 Task: Set priority levels for tasks related to data quality improvement efforts.
Action: Mouse moved to (68, 244)
Screenshot: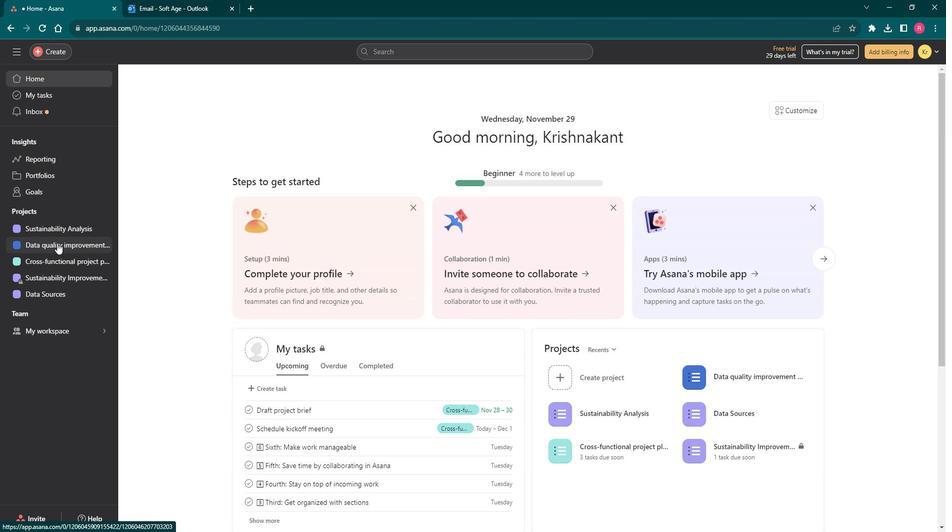 
Action: Mouse pressed left at (68, 244)
Screenshot: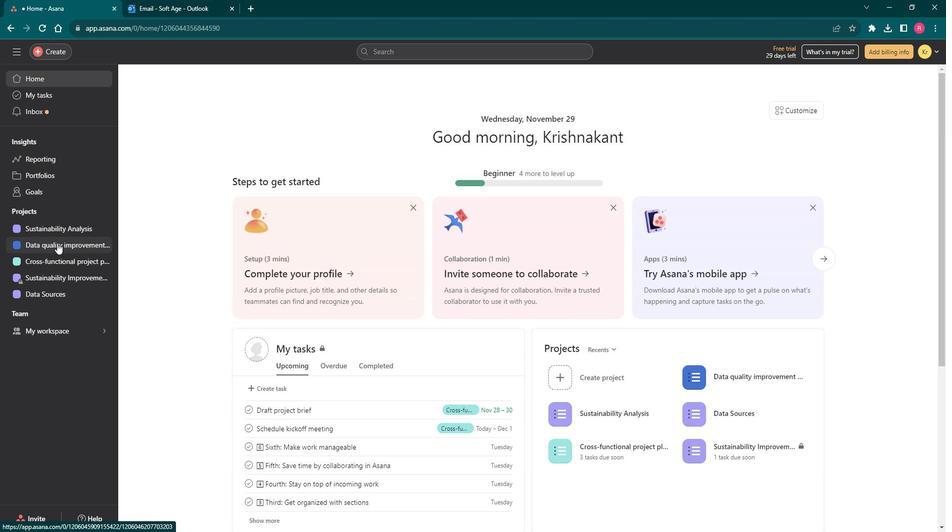 
Action: Mouse moved to (908, 94)
Screenshot: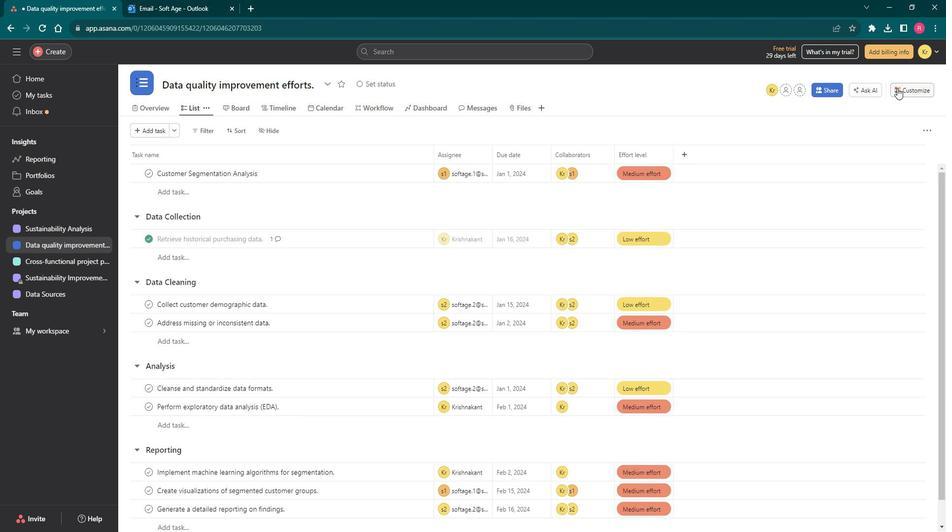 
Action: Mouse pressed left at (908, 94)
Screenshot: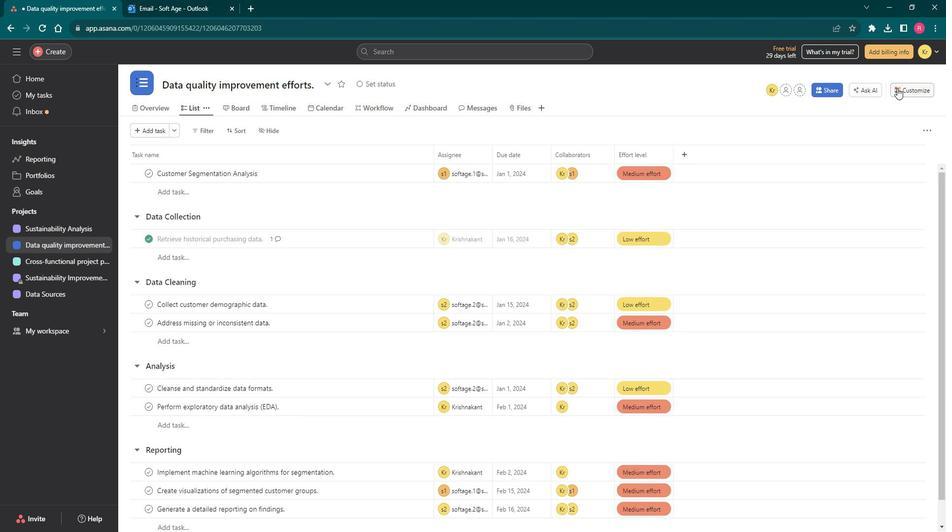 
Action: Mouse moved to (841, 241)
Screenshot: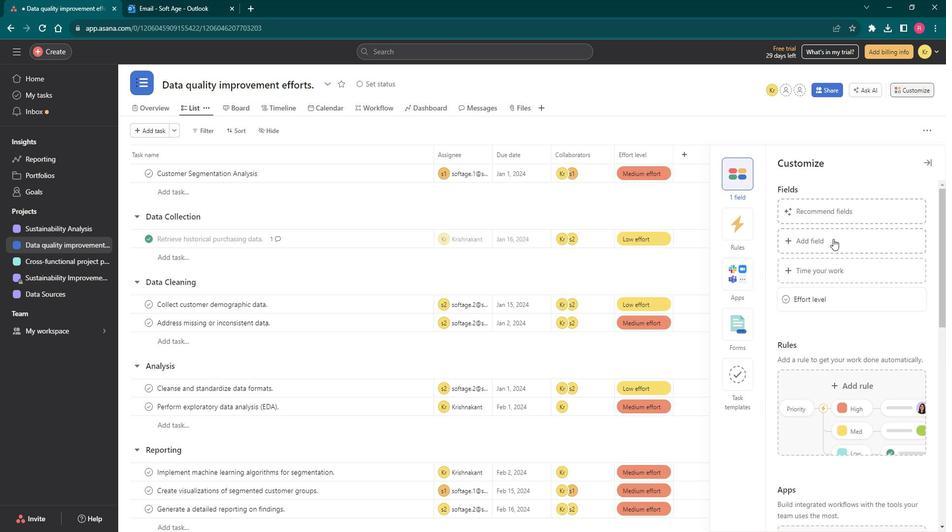 
Action: Mouse pressed left at (841, 241)
Screenshot: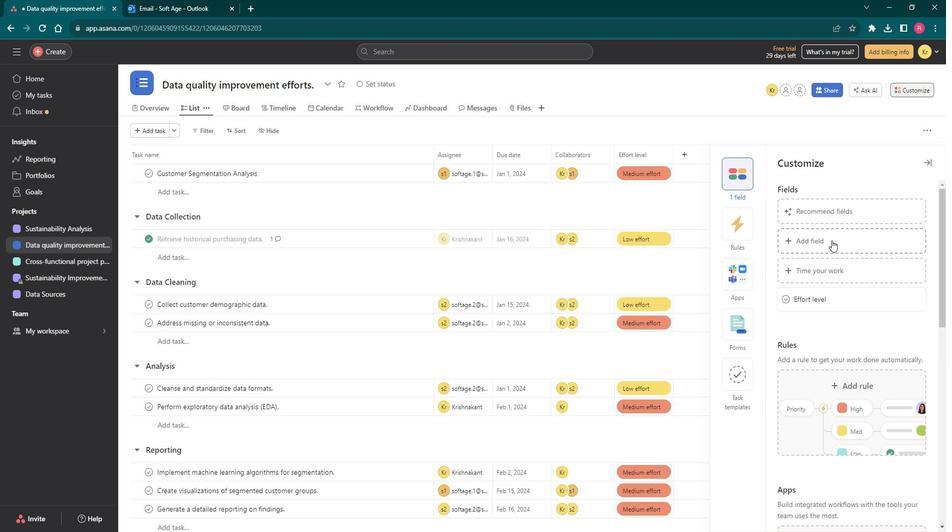 
Action: Mouse moved to (446, 133)
Screenshot: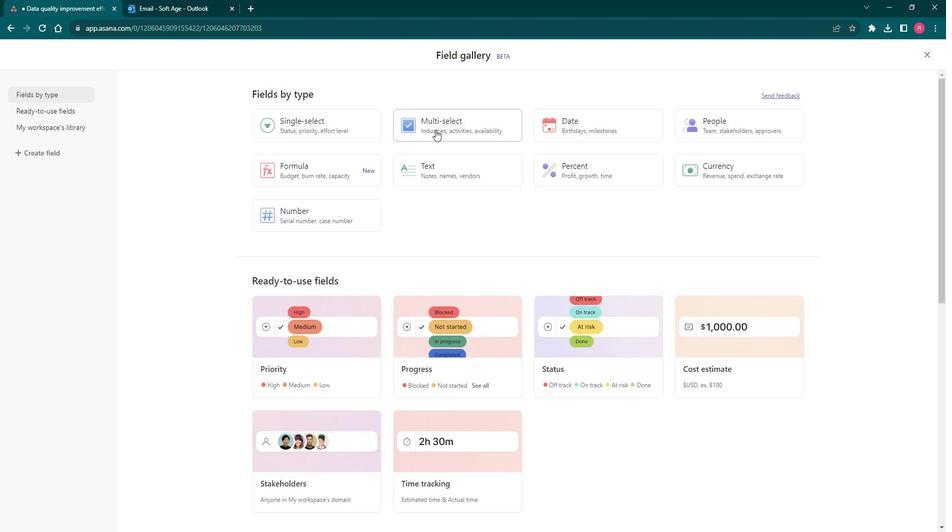 
Action: Mouse pressed left at (446, 133)
Screenshot: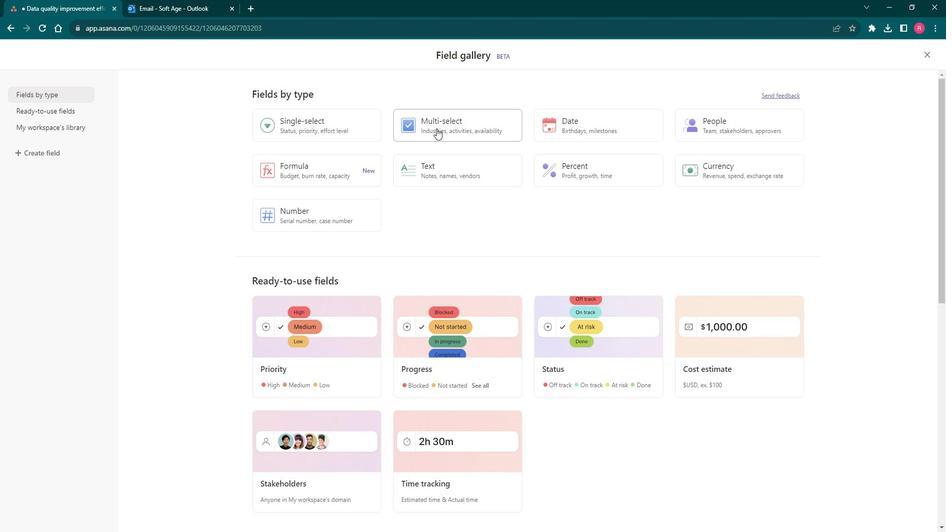 
Action: Key pressed <Key.shift><Key.shift><Key.shift><Key.shift><Key.shift><Key.shift><Key.shift><Key.shift><Key.shift><Key.shift><Key.shift><Key.shift><Key.shift><Key.shift><Key.shift><Key.shift><Key.shift><Key.shift><Key.shift><Key.shift><Key.shift><Key.shift><Key.shift><Key.shift><Key.shift><Key.shift><Key.shift><Key.shift><Key.shift><Key.shift><Key.shift><Key.shift><Key.shift><Key.shift><Key.shift><Key.shift><Key.shift><Key.shift><Key.shift><Key.shift><Key.shift>P
Screenshot: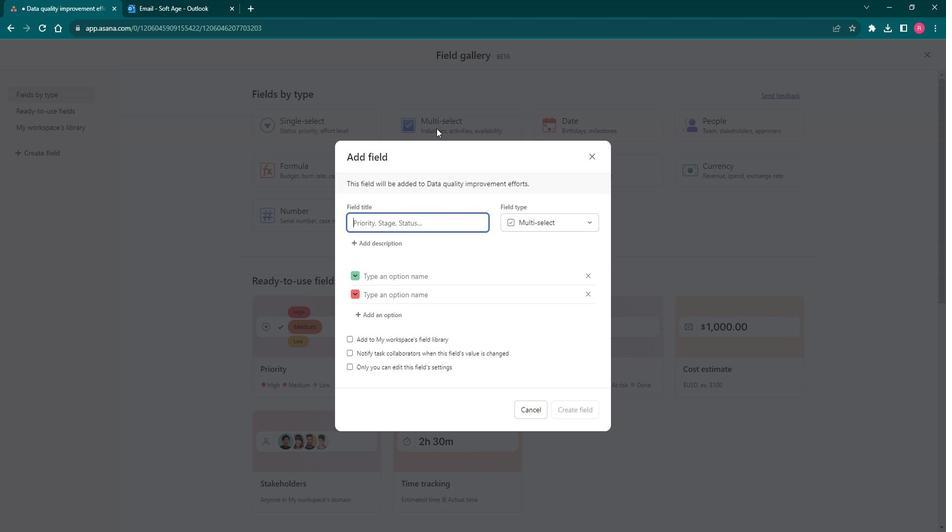 
Action: Mouse moved to (602, 148)
Screenshot: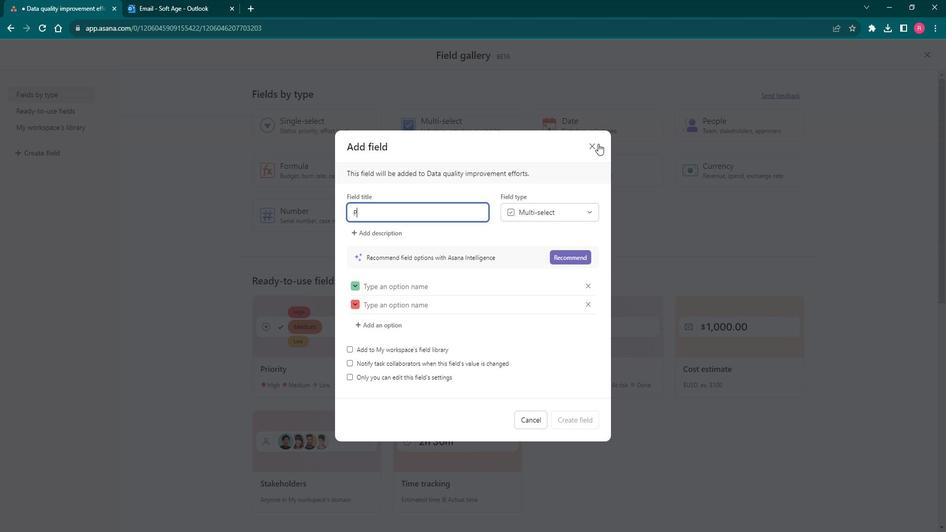 
Action: Mouse pressed left at (602, 148)
Screenshot: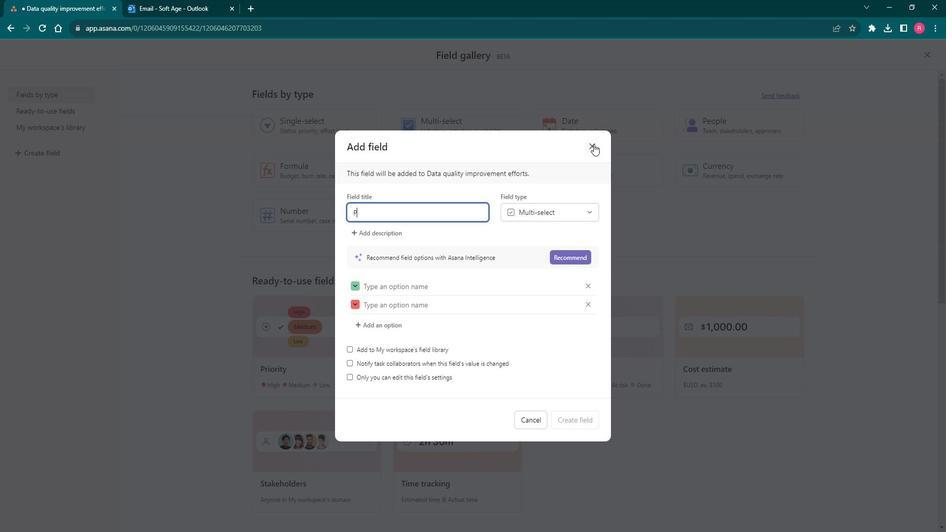 
Action: Mouse moved to (565, 327)
Screenshot: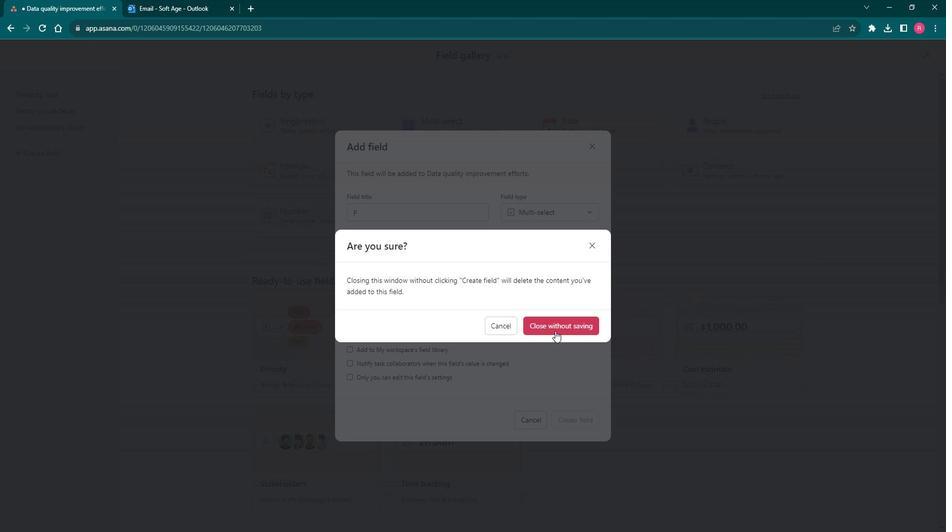 
Action: Mouse pressed left at (565, 327)
Screenshot: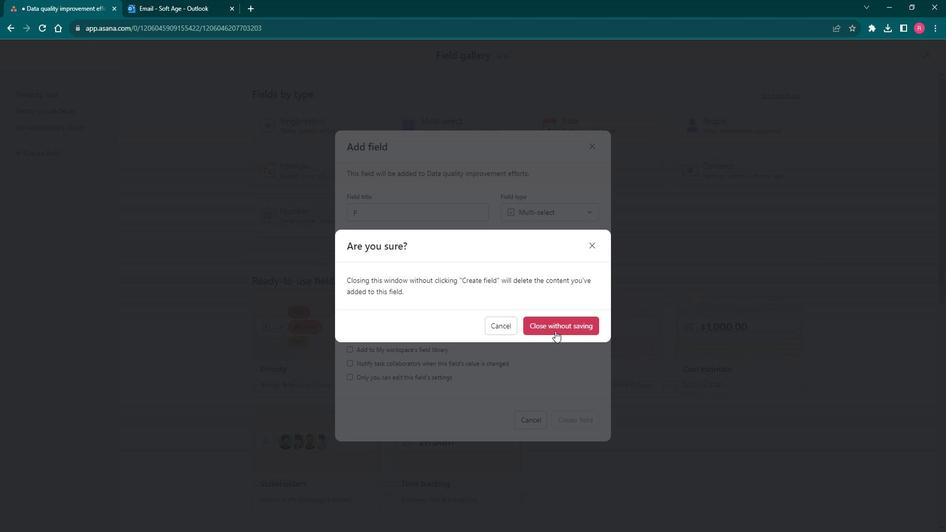 
Action: Mouse moved to (12, 35)
Screenshot: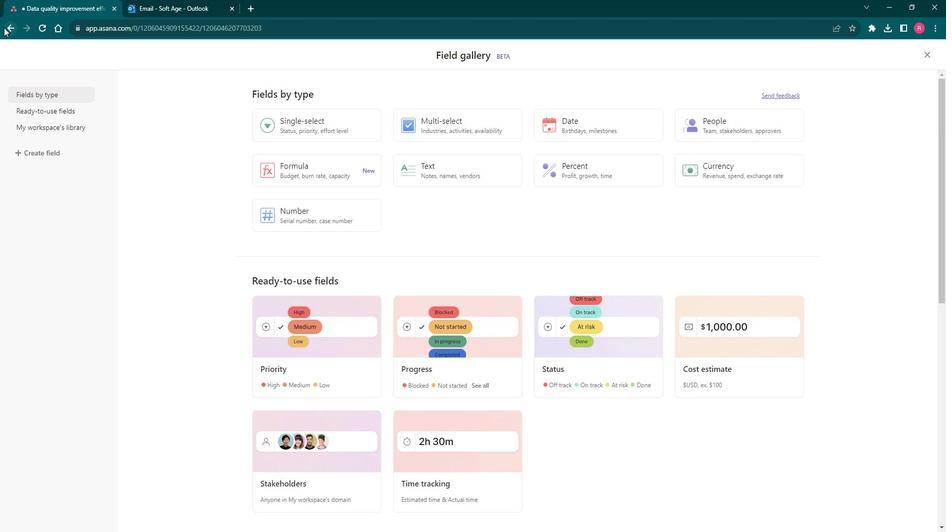 
Action: Mouse pressed left at (12, 35)
Screenshot: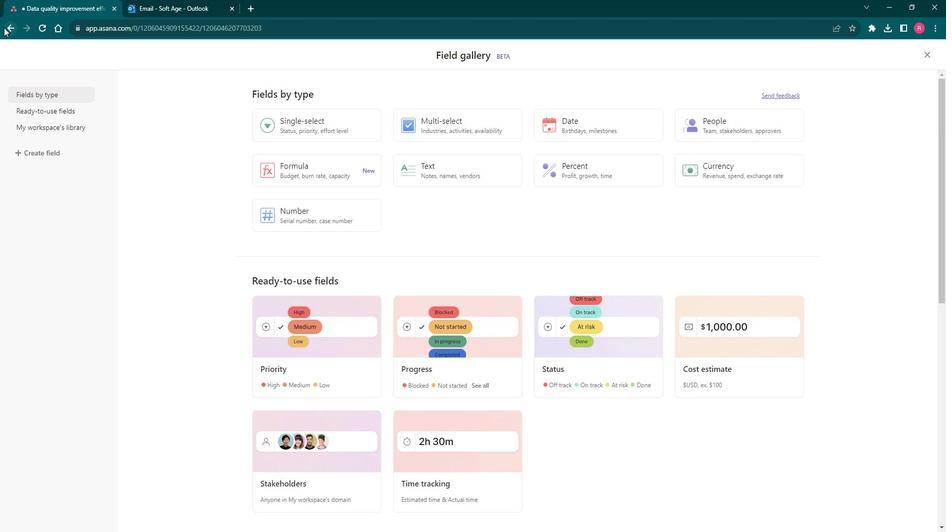 
Action: Mouse moved to (689, 160)
Screenshot: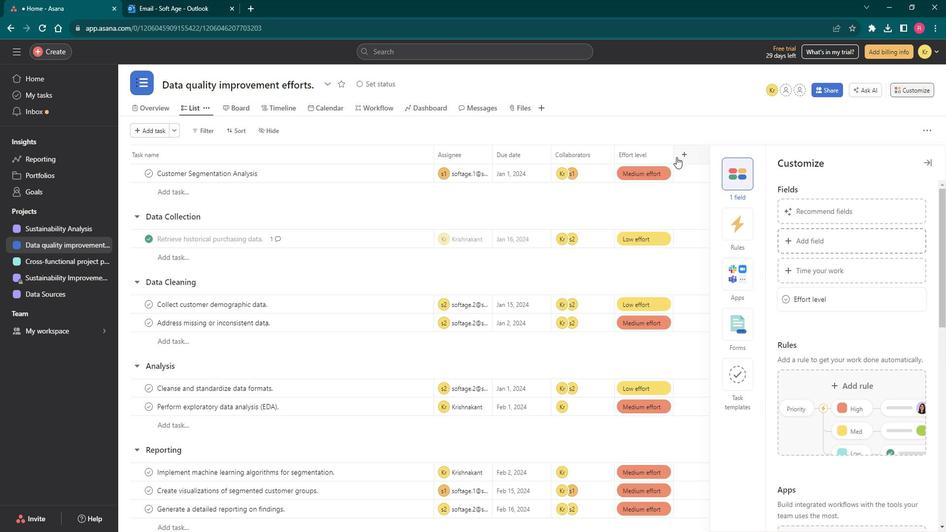 
Action: Mouse pressed left at (689, 160)
Screenshot: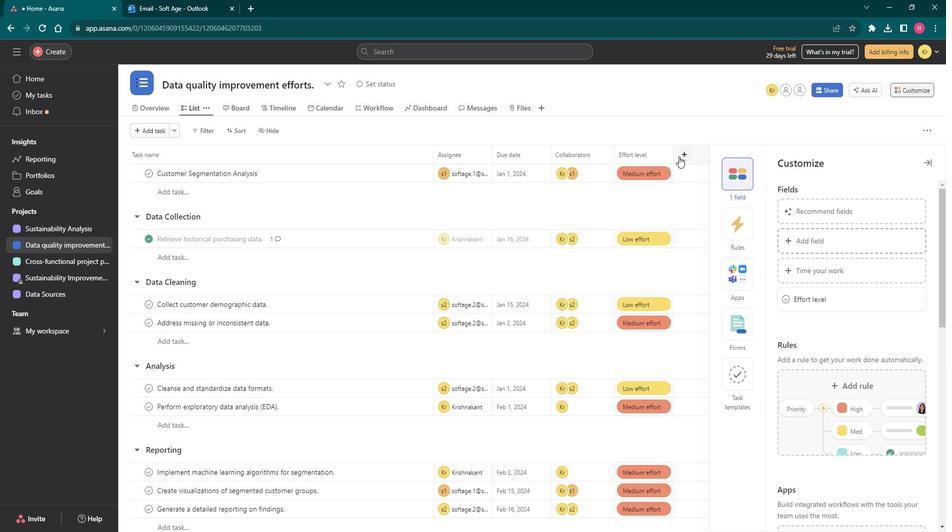 
Action: Mouse moved to (724, 194)
Screenshot: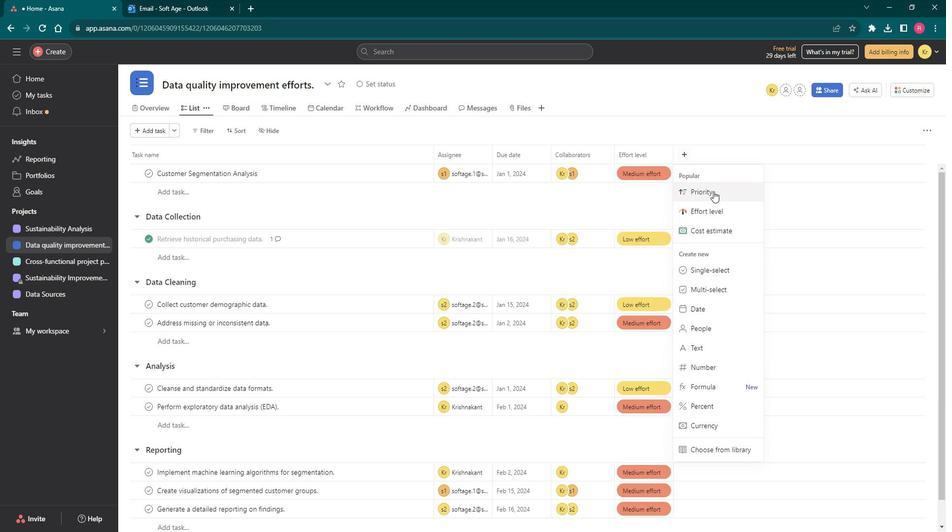 
Action: Mouse pressed left at (724, 194)
Screenshot: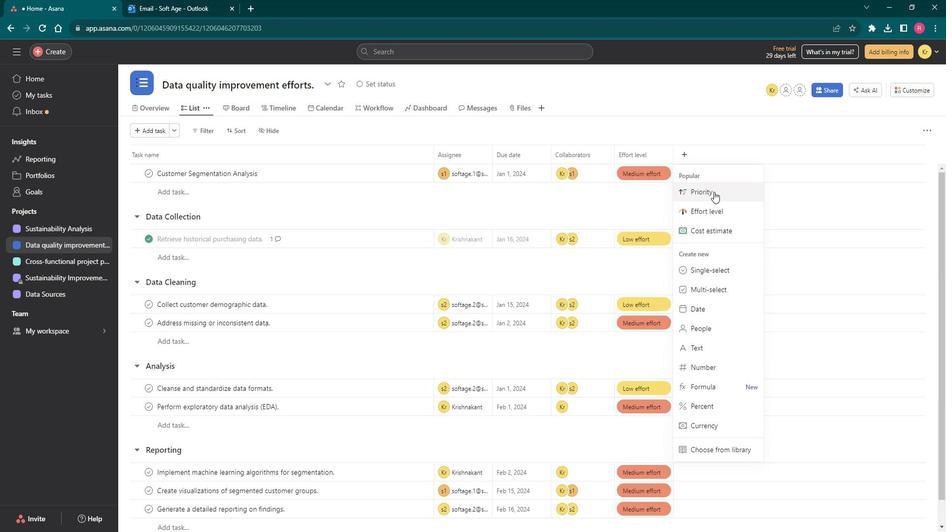 
Action: Mouse moved to (465, 230)
Screenshot: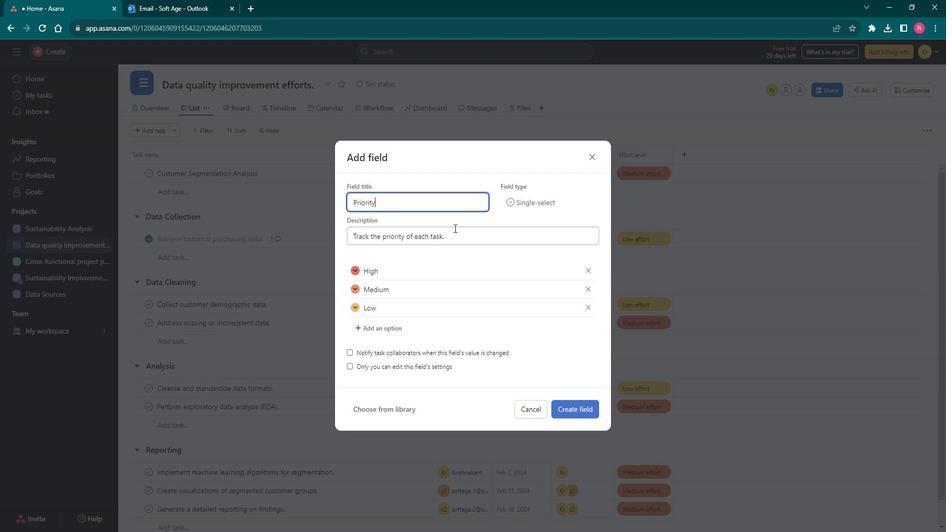 
Action: Mouse pressed left at (465, 230)
Screenshot: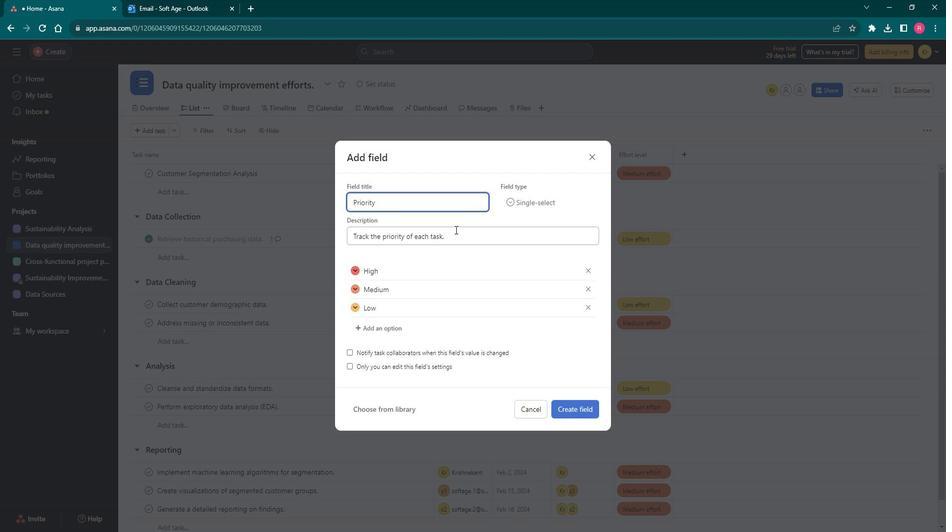 
Action: Mouse moved to (470, 270)
Screenshot: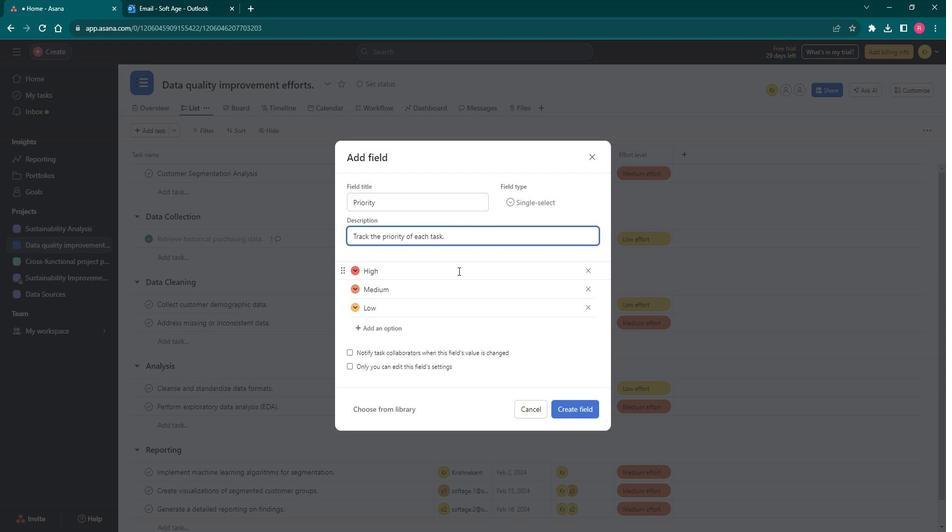 
Action: Mouse pressed left at (470, 270)
Screenshot: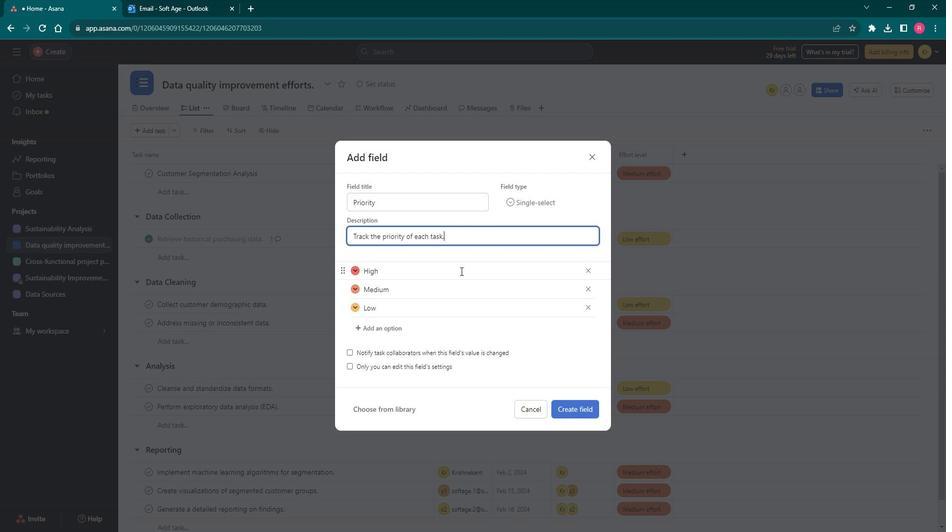 
Action: Mouse moved to (364, 270)
Screenshot: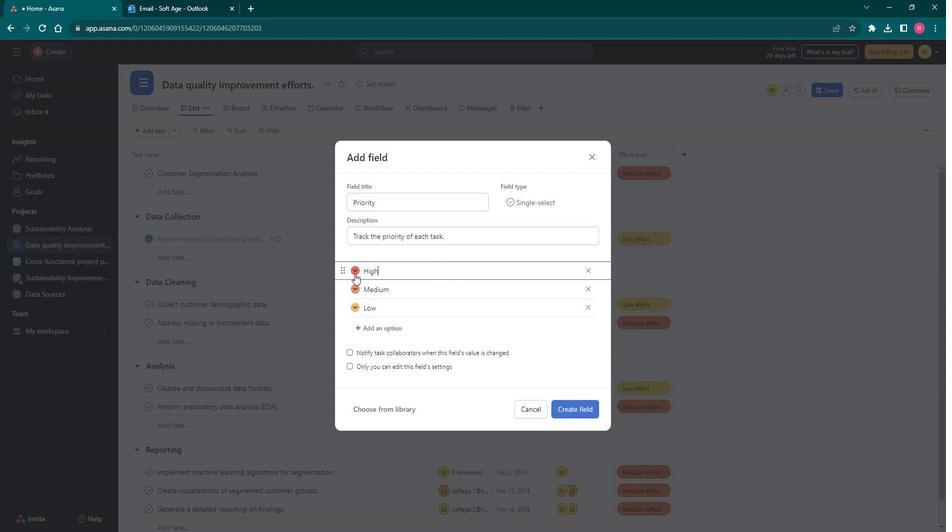 
Action: Mouse pressed left at (364, 270)
Screenshot: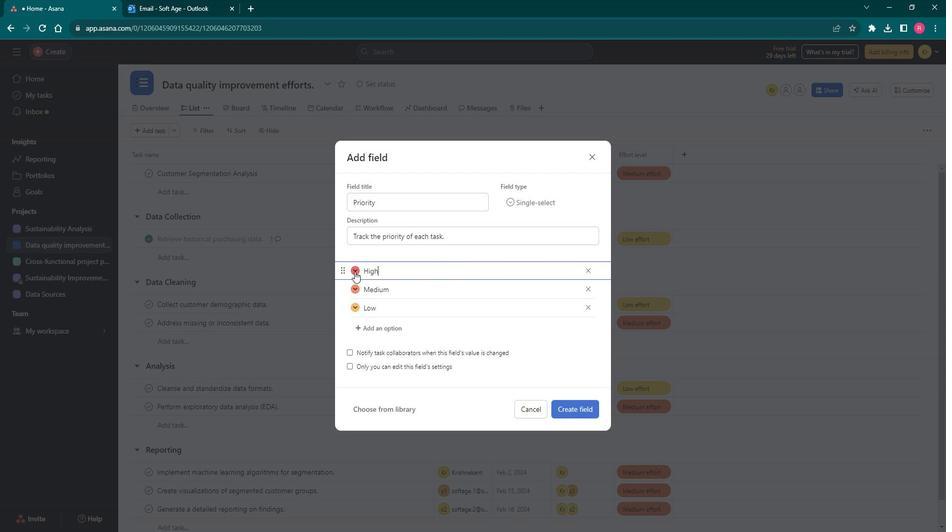 
Action: Mouse moved to (359, 283)
Screenshot: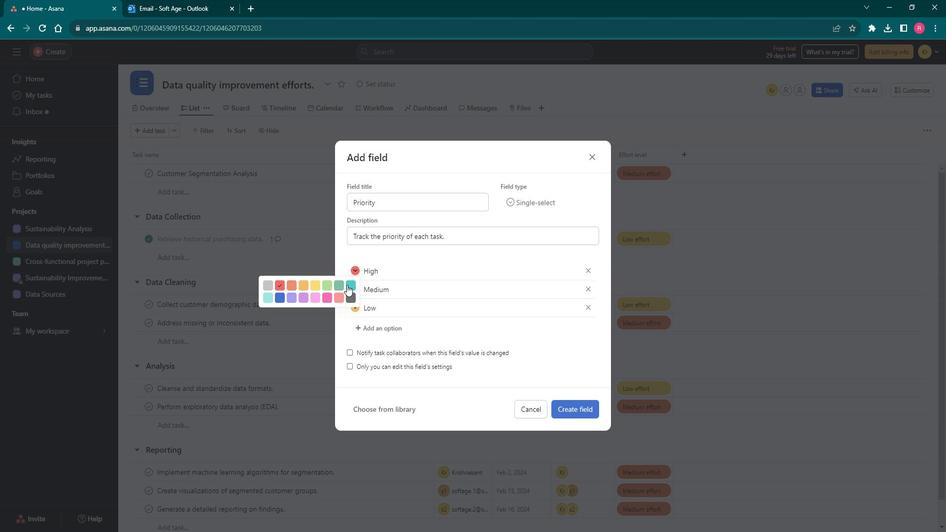 
Action: Mouse pressed left at (359, 283)
Screenshot: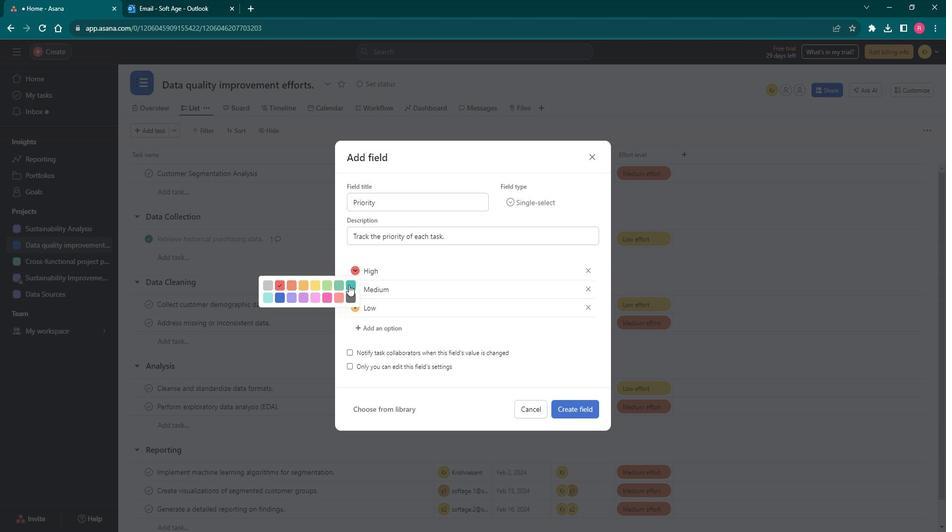 
Action: Mouse moved to (366, 287)
Screenshot: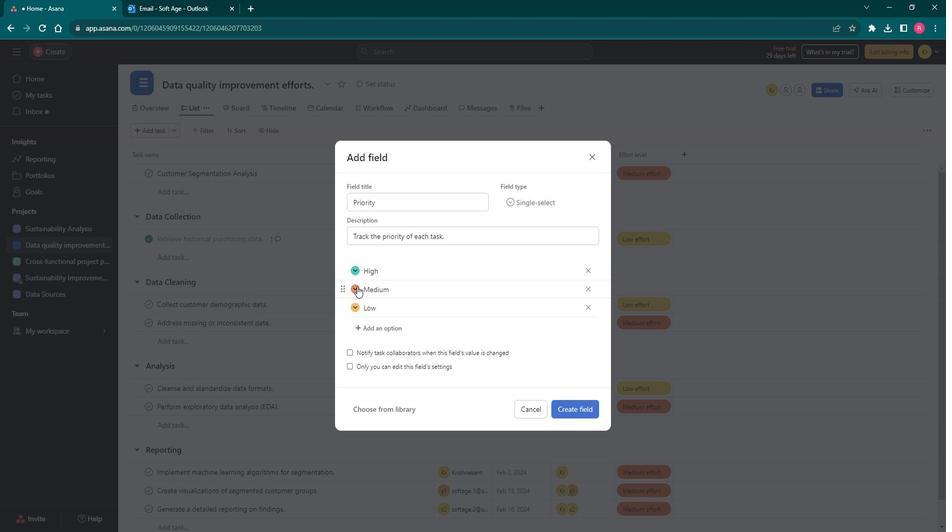 
Action: Mouse pressed left at (366, 287)
Screenshot: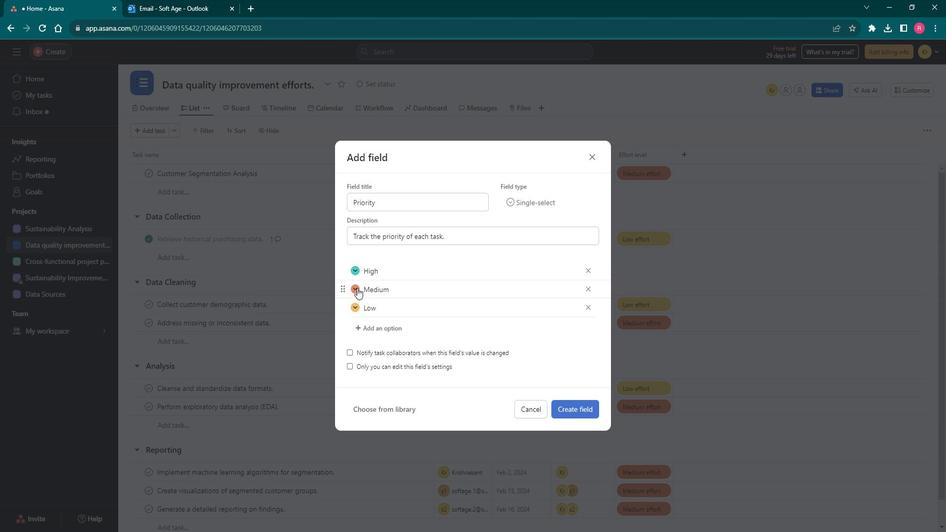 
Action: Mouse moved to (347, 315)
Screenshot: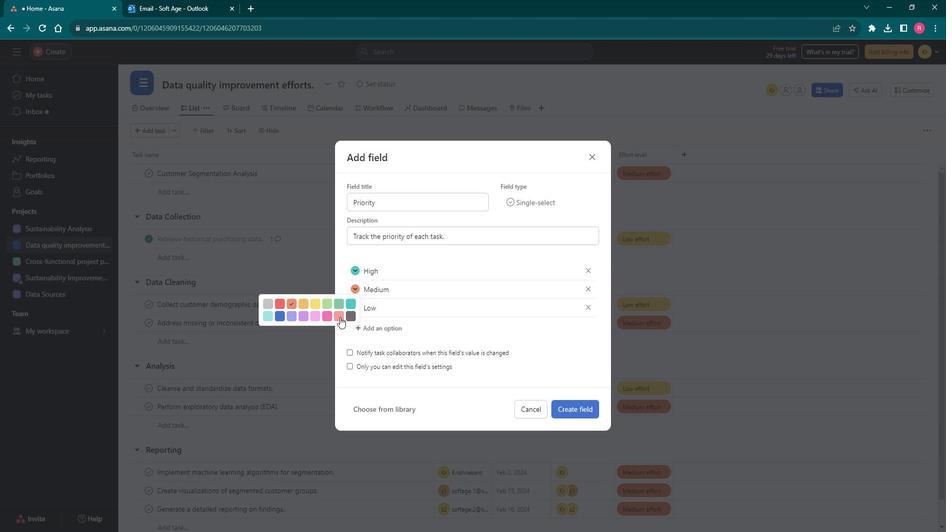 
Action: Mouse pressed left at (347, 315)
Screenshot: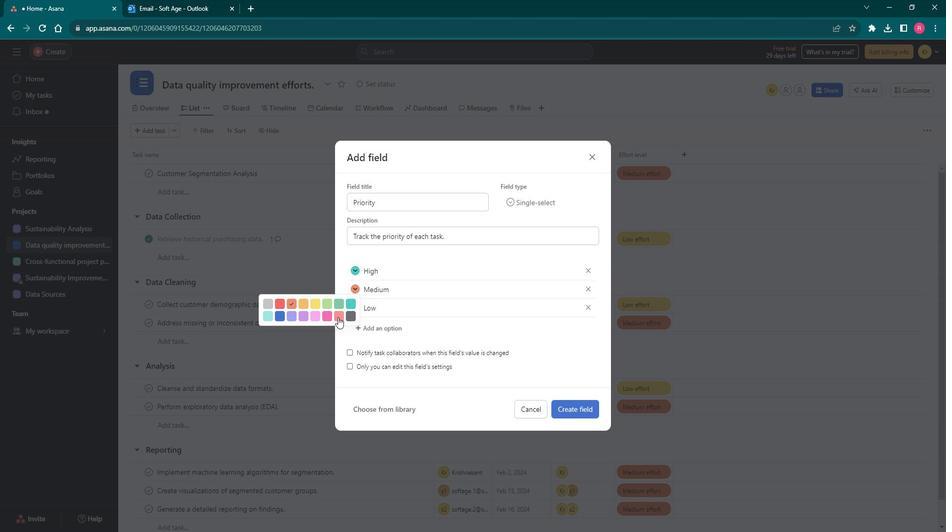 
Action: Mouse moved to (366, 268)
Screenshot: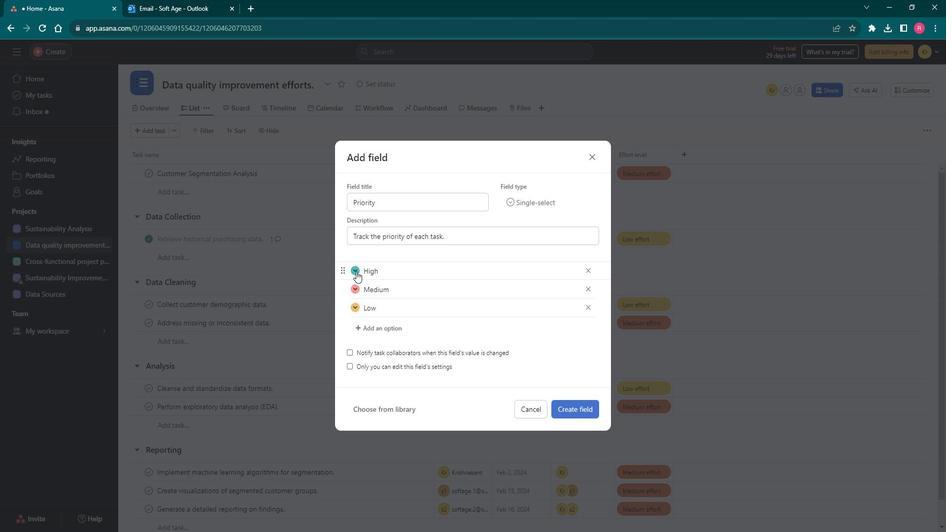 
Action: Mouse pressed left at (366, 268)
Screenshot: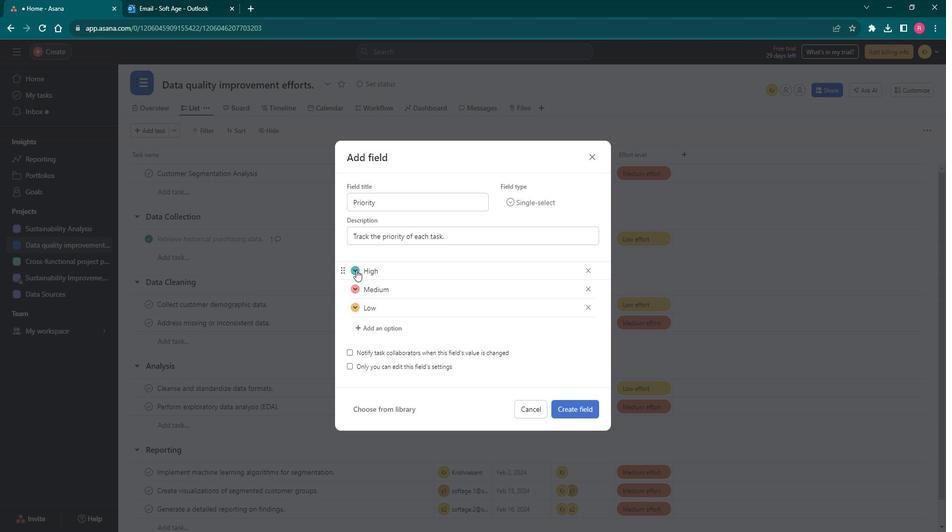 
Action: Mouse moved to (290, 282)
Screenshot: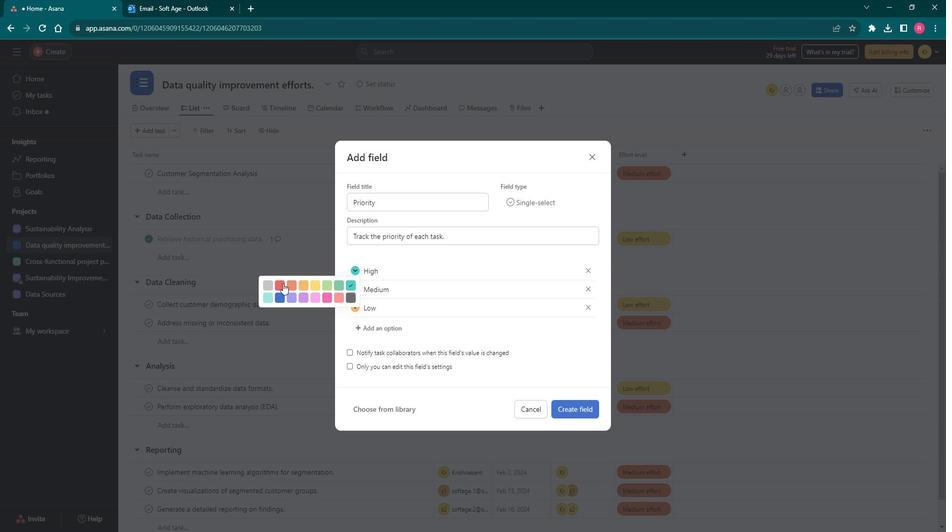 
Action: Mouse pressed left at (290, 282)
Screenshot: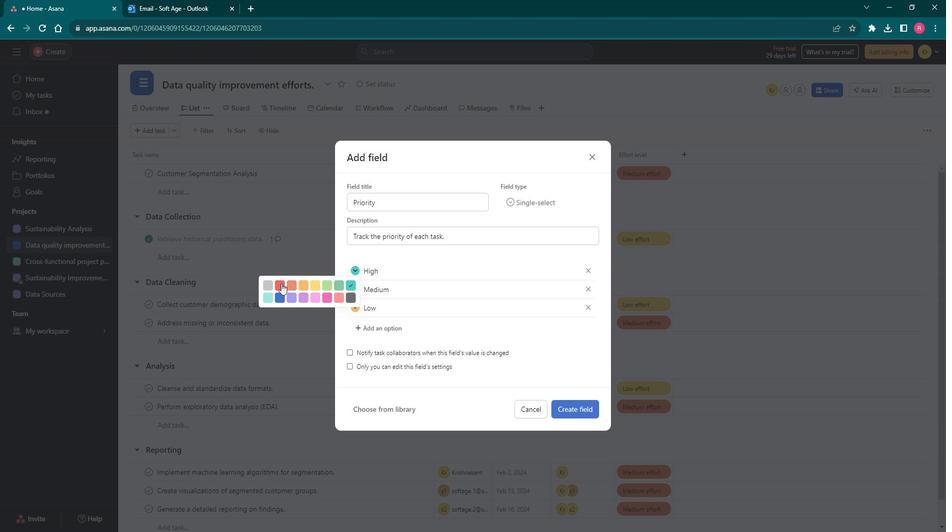 
Action: Mouse moved to (365, 286)
Screenshot: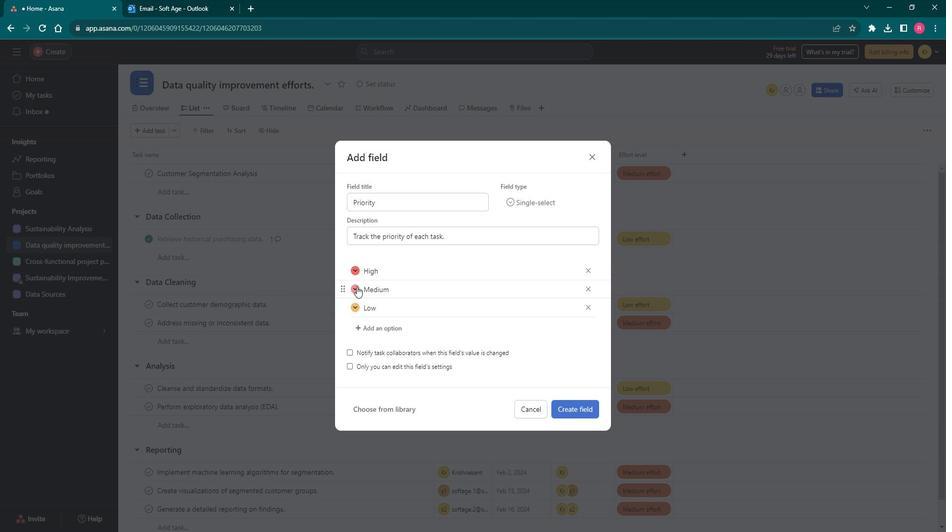 
Action: Mouse pressed left at (365, 286)
Screenshot: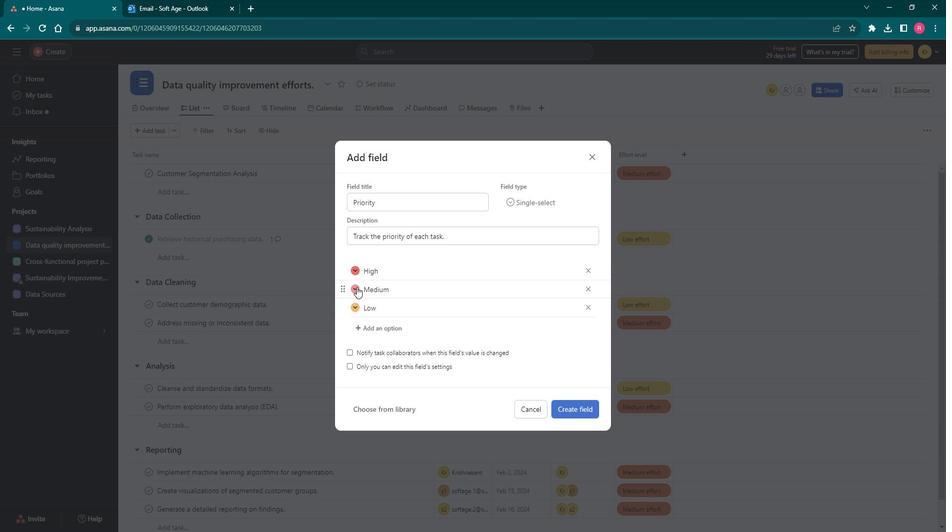 
Action: Mouse moved to (358, 301)
Screenshot: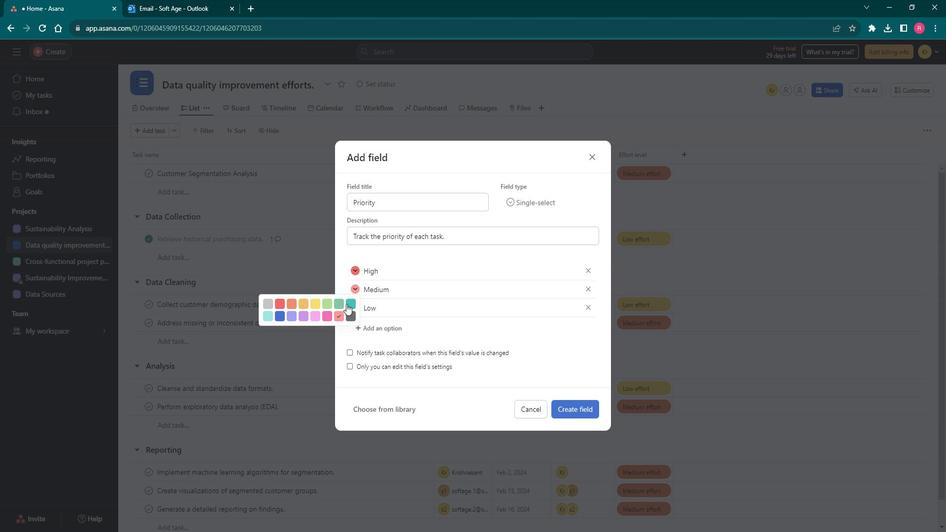 
Action: Mouse pressed left at (358, 301)
Screenshot: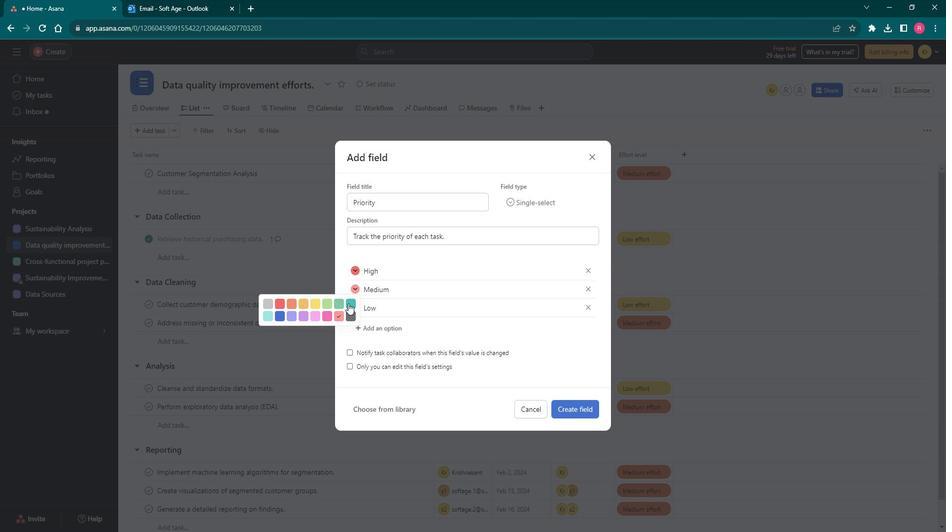 
Action: Mouse moved to (364, 304)
Screenshot: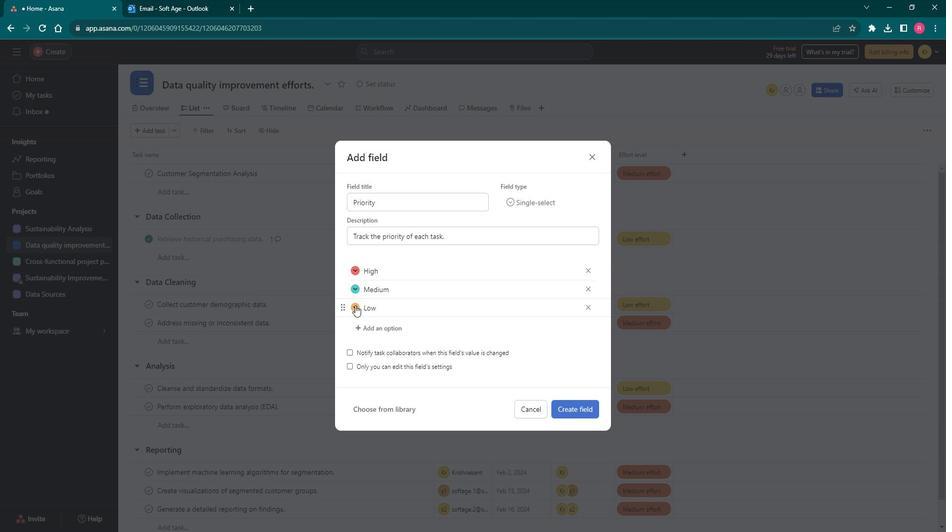 
Action: Mouse pressed left at (364, 304)
Screenshot: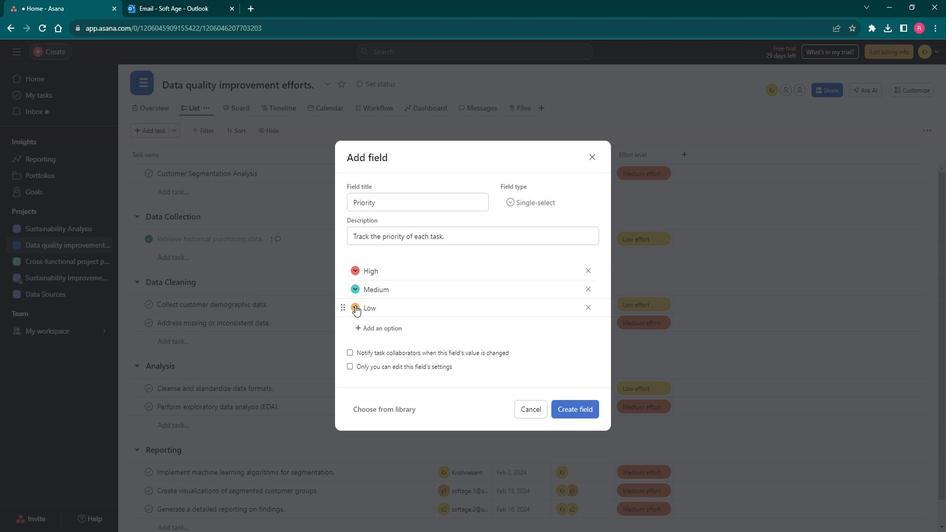 
Action: Mouse moved to (362, 330)
Screenshot: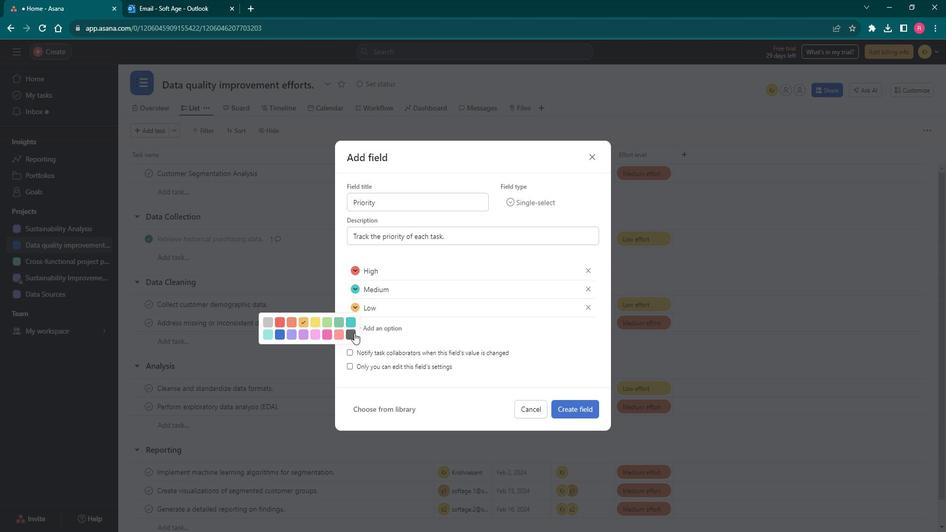 
Action: Mouse pressed left at (362, 330)
Screenshot: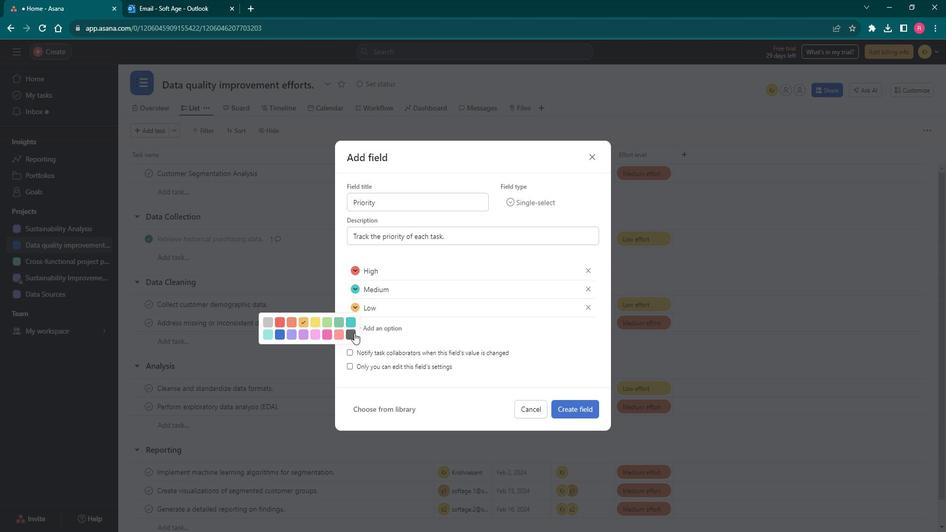 
Action: Mouse moved to (358, 304)
Screenshot: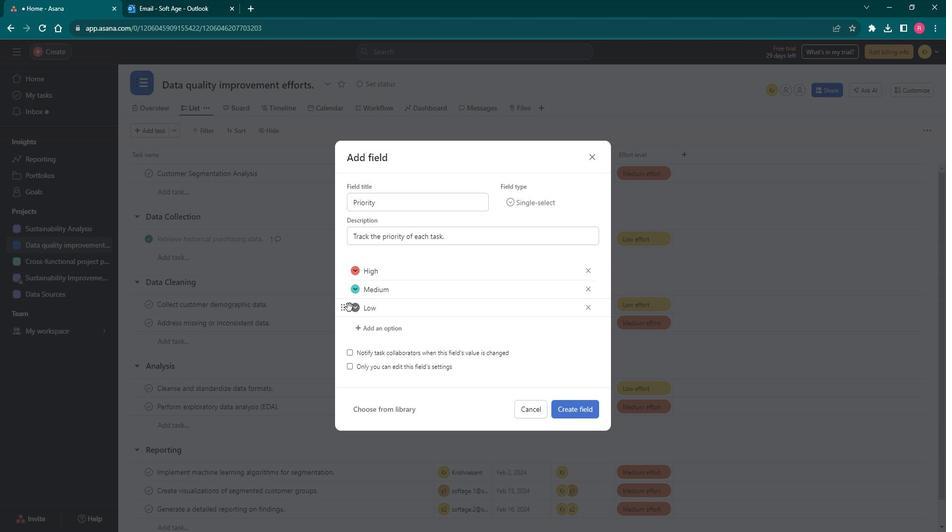 
Action: Mouse scrolled (358, 303) with delta (0, 0)
Screenshot: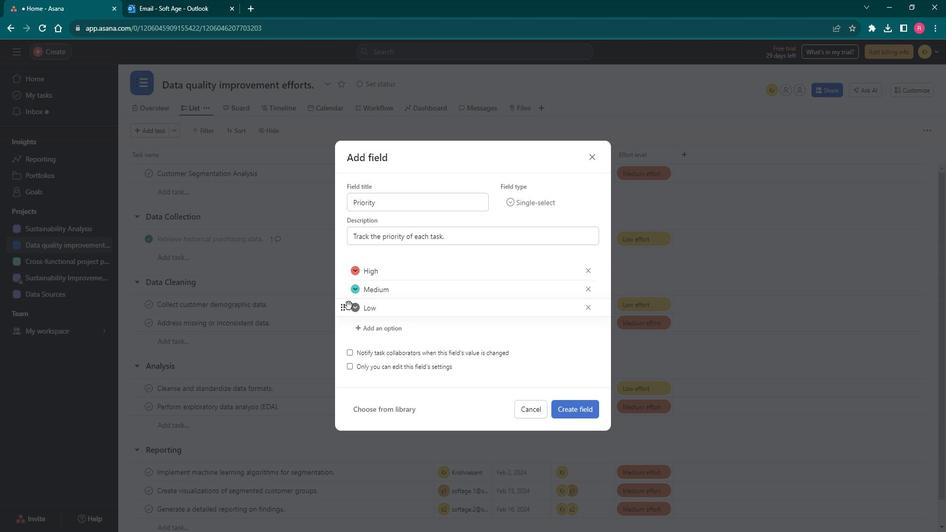 
Action: Mouse moved to (577, 407)
Screenshot: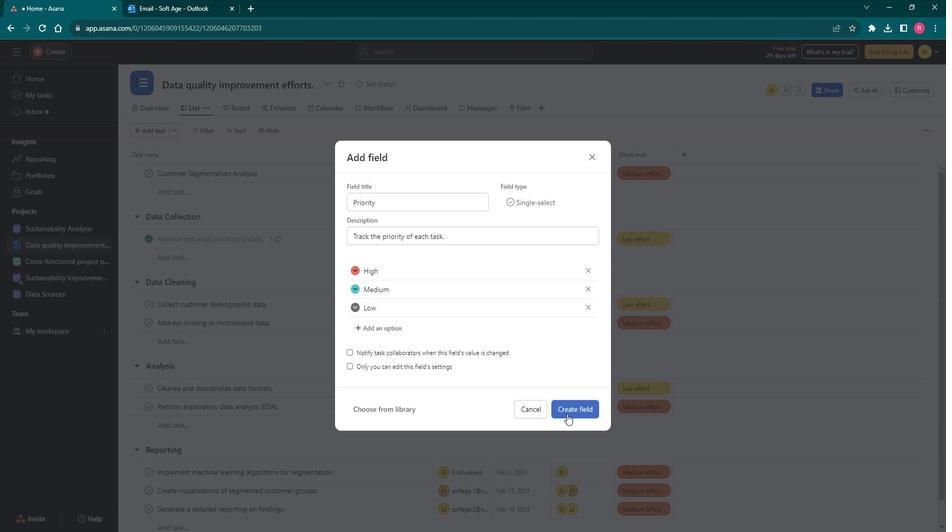 
Action: Mouse pressed left at (577, 407)
Screenshot: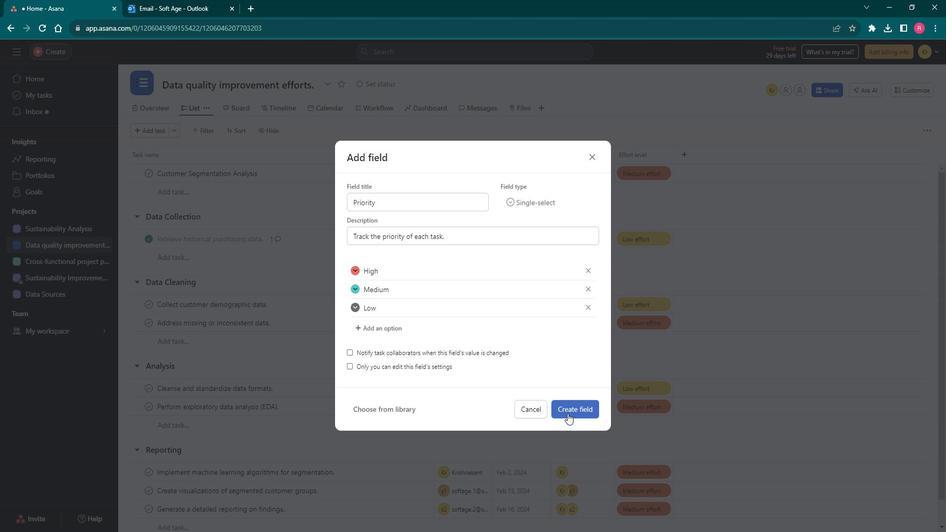
Action: Mouse moved to (707, 177)
Screenshot: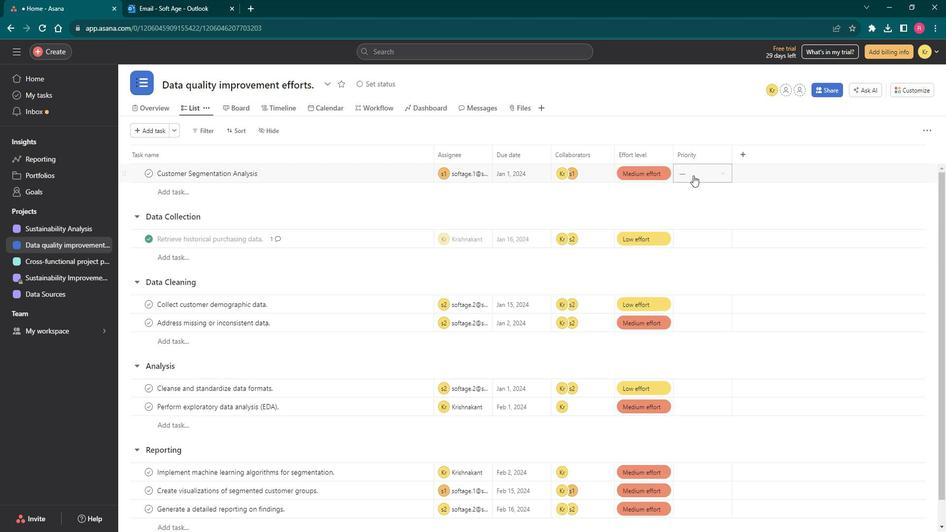 
Action: Mouse pressed left at (707, 177)
Screenshot: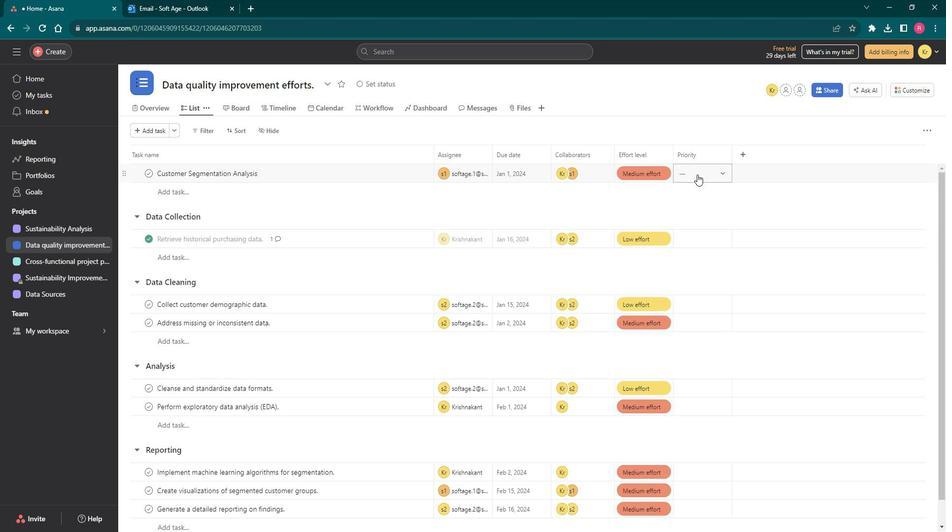 
Action: Mouse moved to (715, 204)
Screenshot: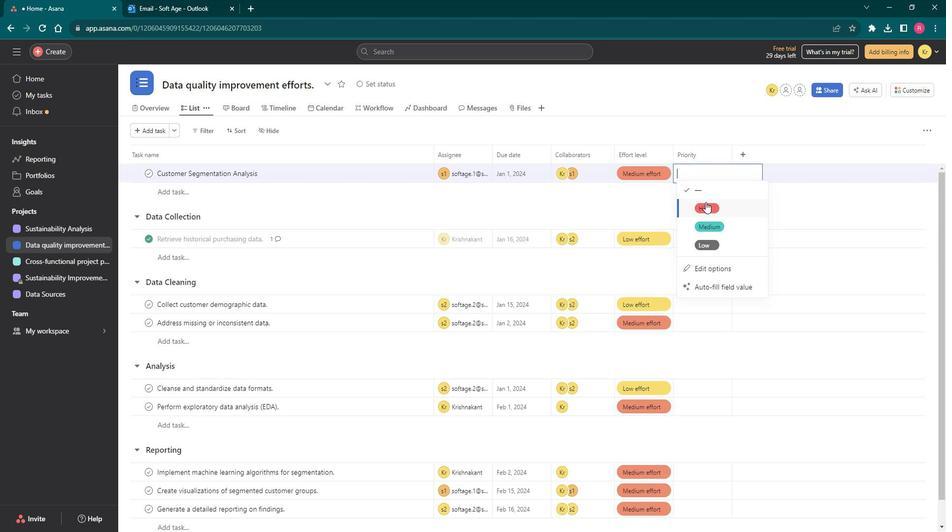 
Action: Mouse pressed left at (715, 204)
Screenshot: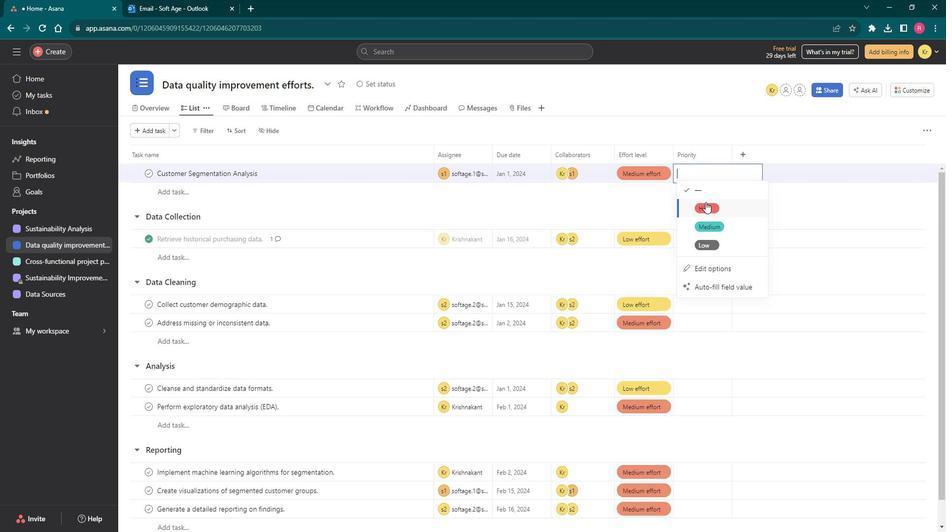 
Action: Mouse moved to (717, 239)
Screenshot: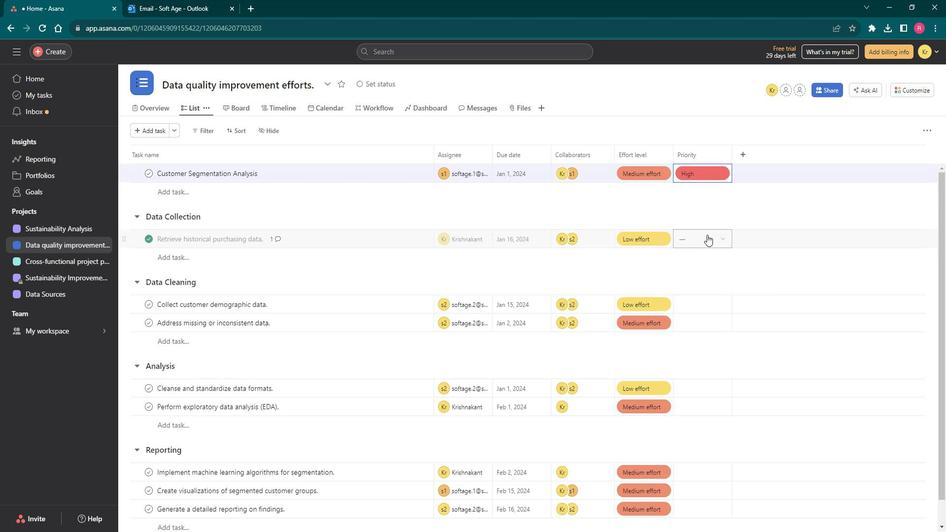 
Action: Mouse pressed left at (717, 239)
Screenshot: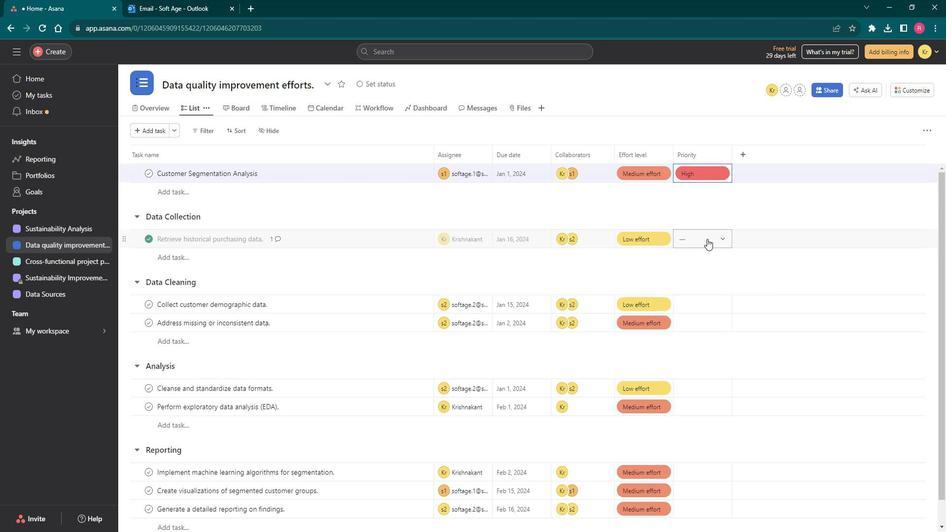 
Action: Mouse moved to (726, 304)
Screenshot: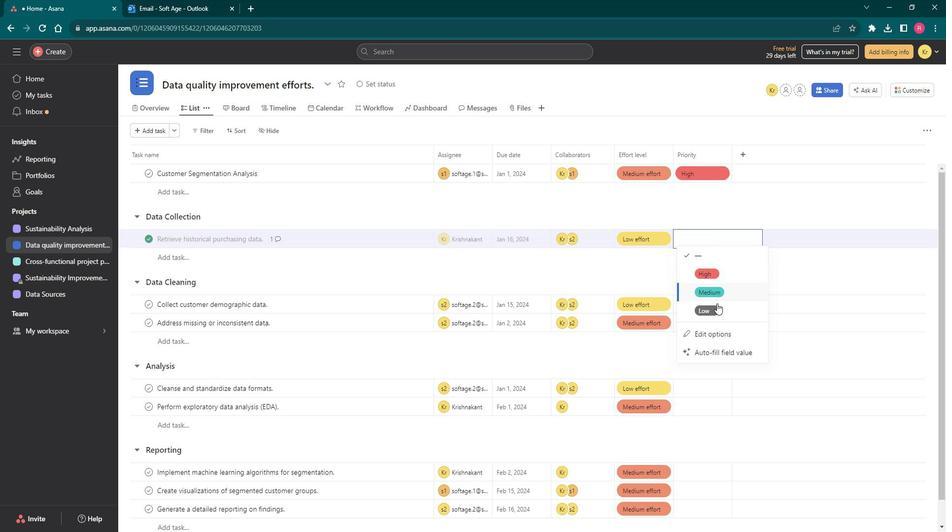 
Action: Mouse pressed left at (726, 304)
Screenshot: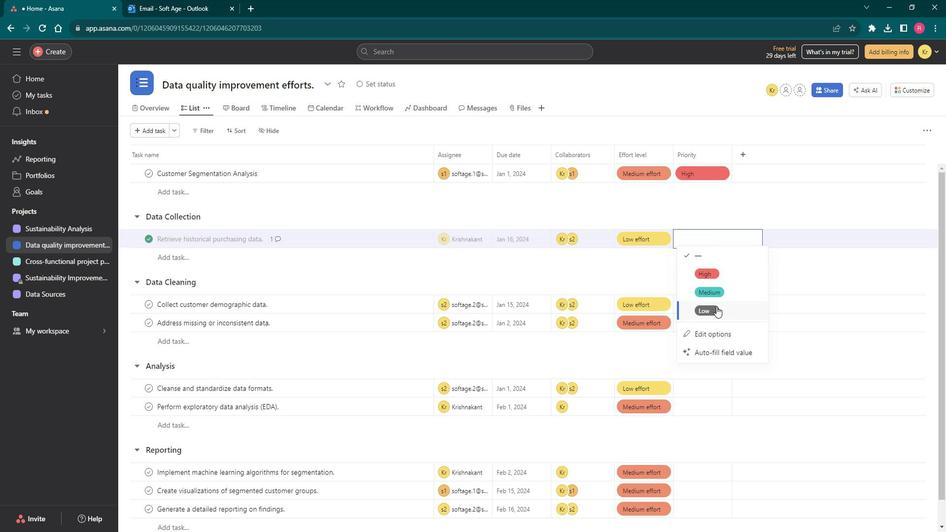 
Action: Mouse moved to (727, 299)
Screenshot: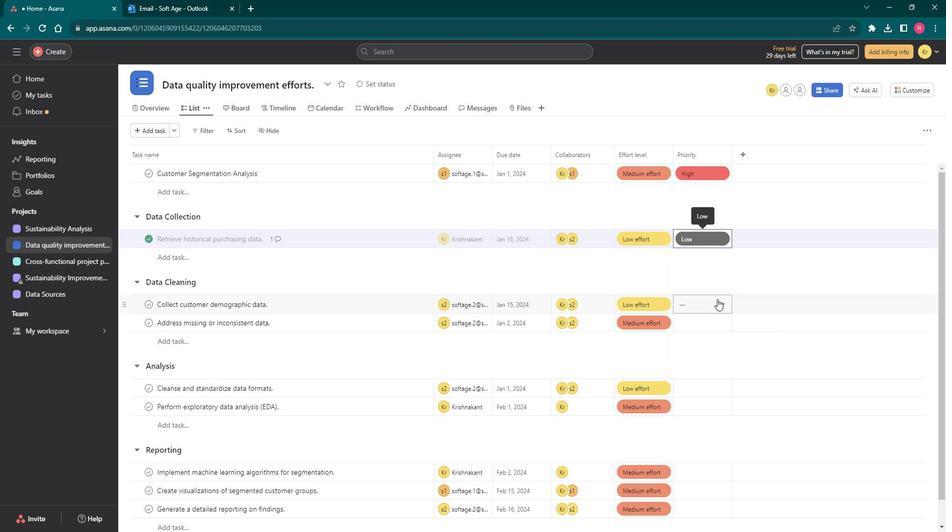 
Action: Mouse pressed left at (727, 299)
Screenshot: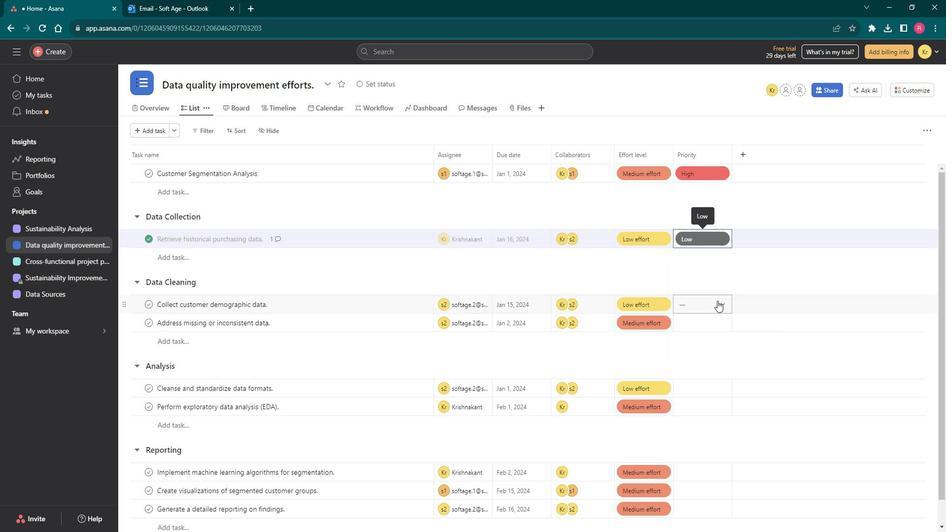 
Action: Mouse moved to (725, 314)
Screenshot: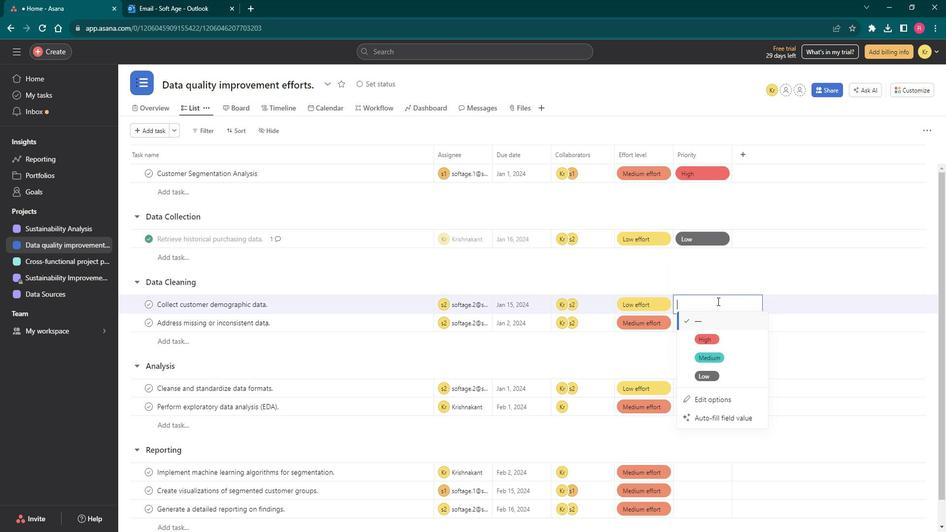
Action: Mouse pressed right at (725, 314)
Screenshot: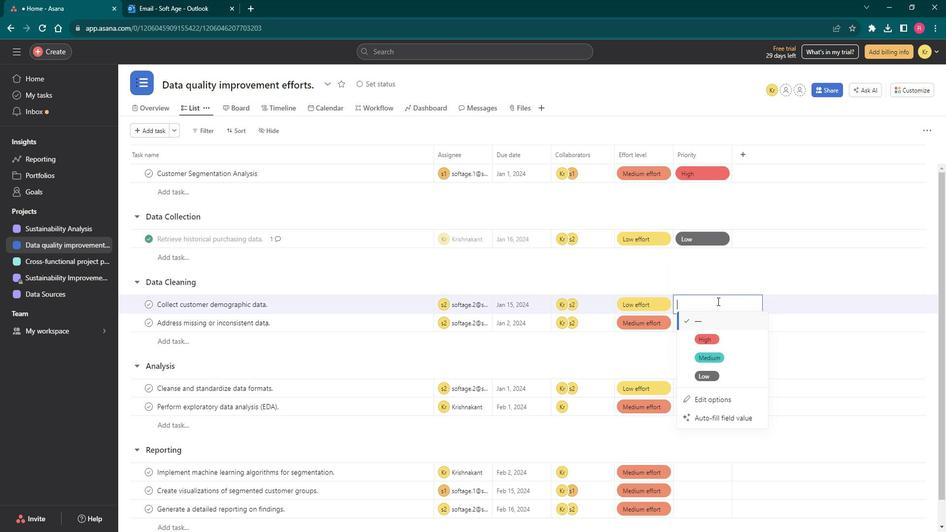 
Action: Mouse moved to (719, 351)
Screenshot: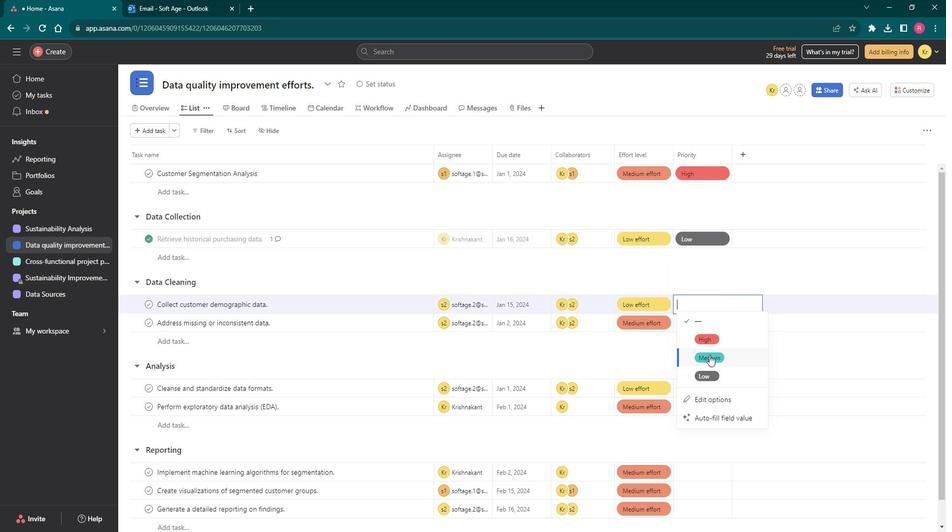 
Action: Mouse pressed left at (719, 351)
Screenshot: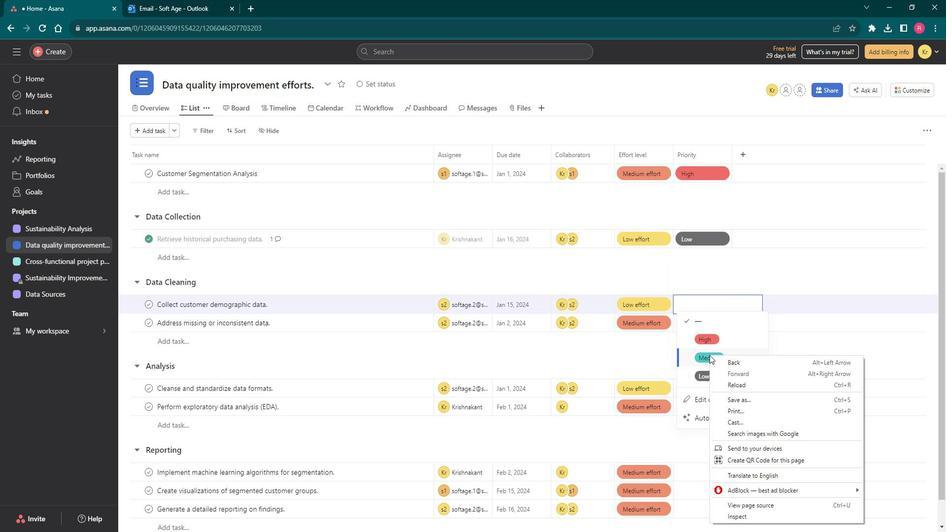 
Action: Mouse moved to (717, 325)
Screenshot: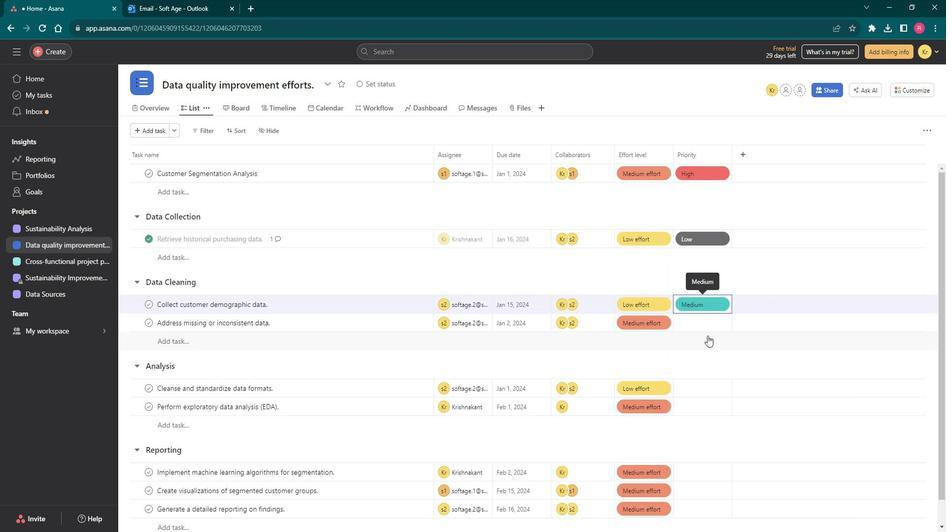 
Action: Mouse pressed left at (717, 325)
Screenshot: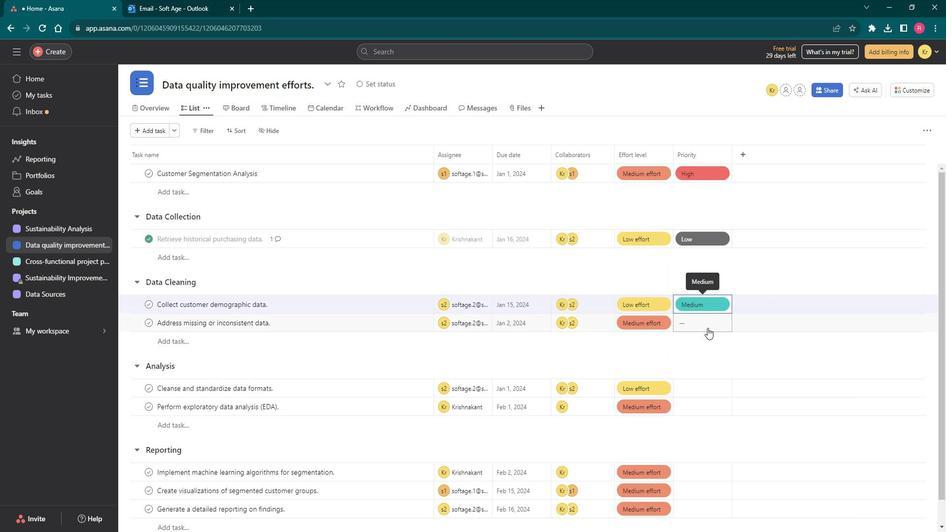 
Action: Mouse moved to (715, 369)
Screenshot: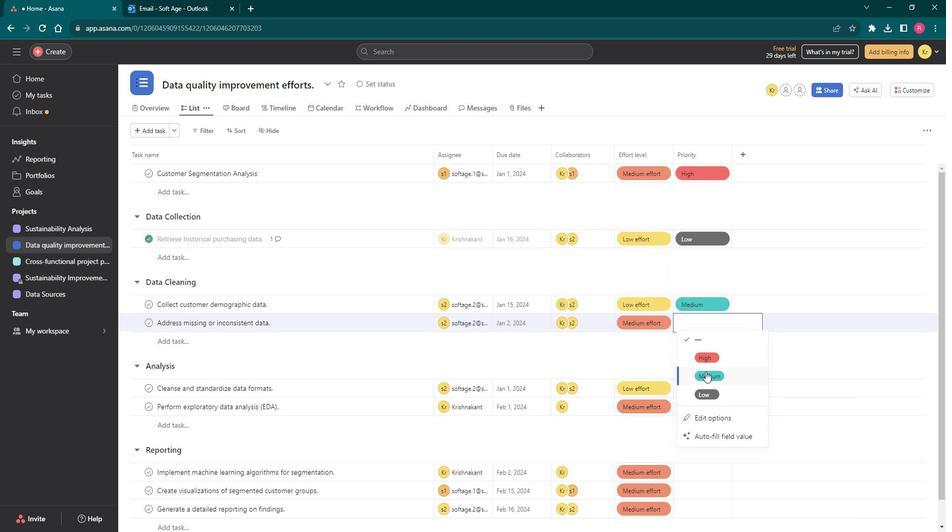 
Action: Mouse pressed left at (715, 369)
Screenshot: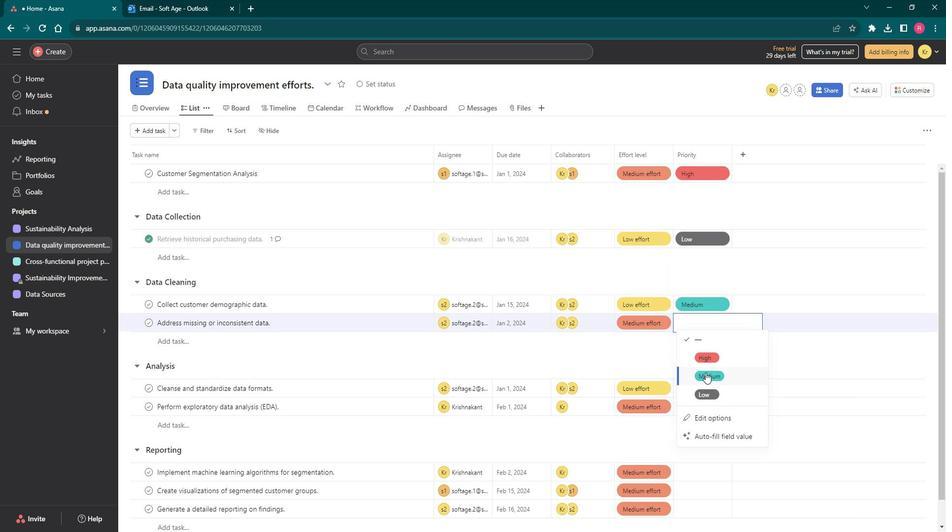 
Action: Mouse moved to (718, 369)
Screenshot: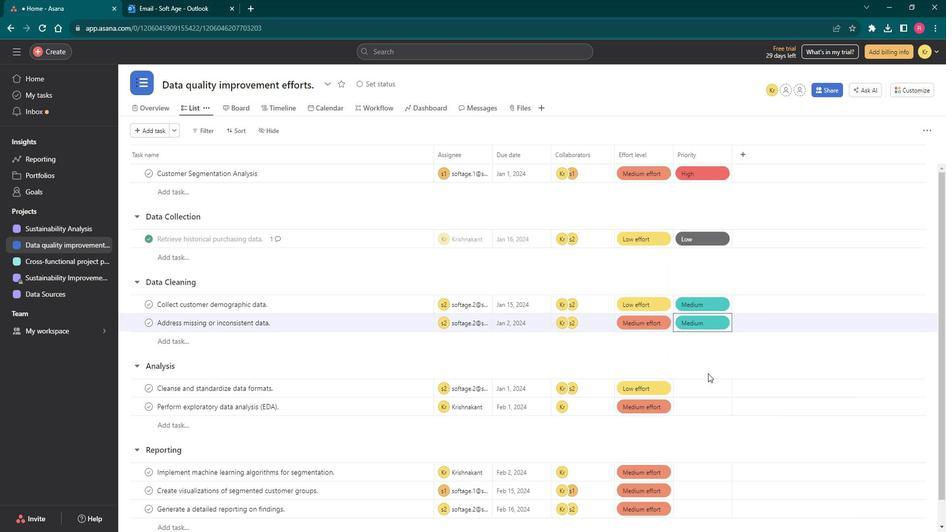 
Action: Mouse scrolled (718, 368) with delta (0, 0)
Screenshot: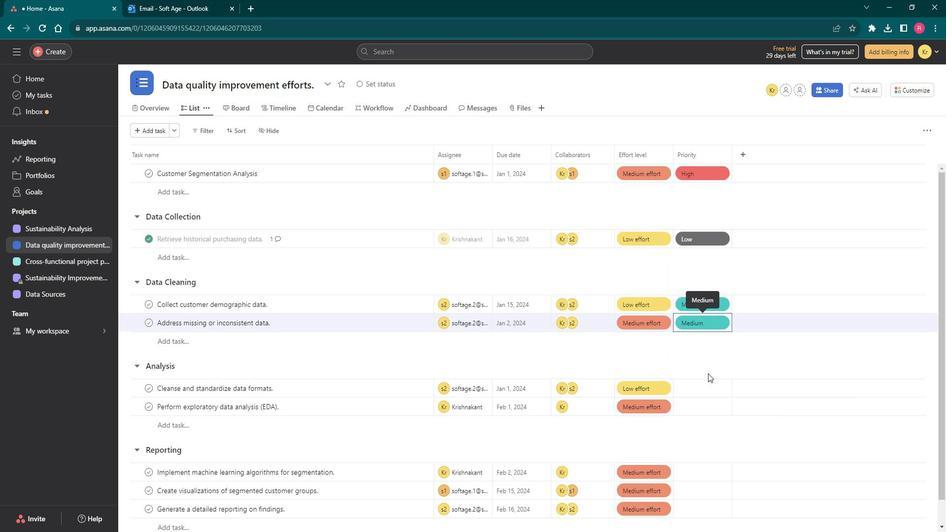 
Action: Mouse moved to (723, 352)
Screenshot: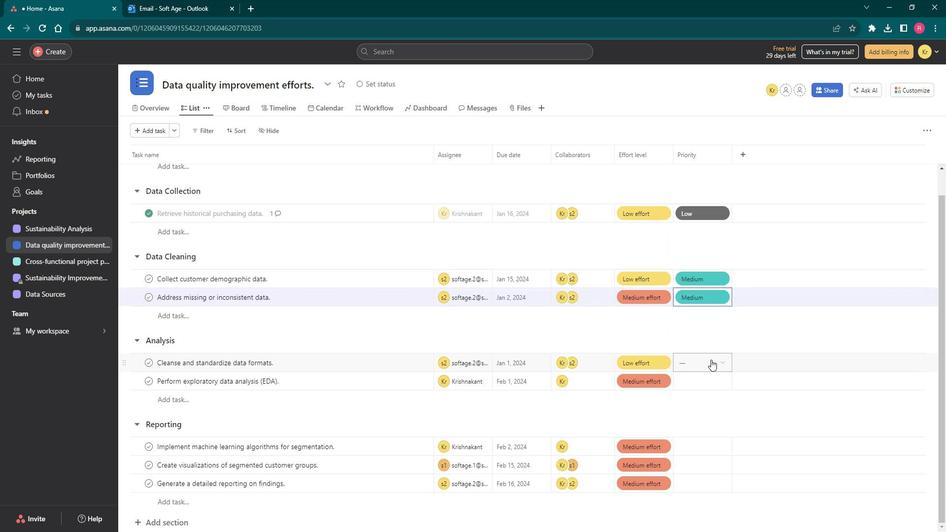 
Action: Mouse pressed left at (723, 352)
Screenshot: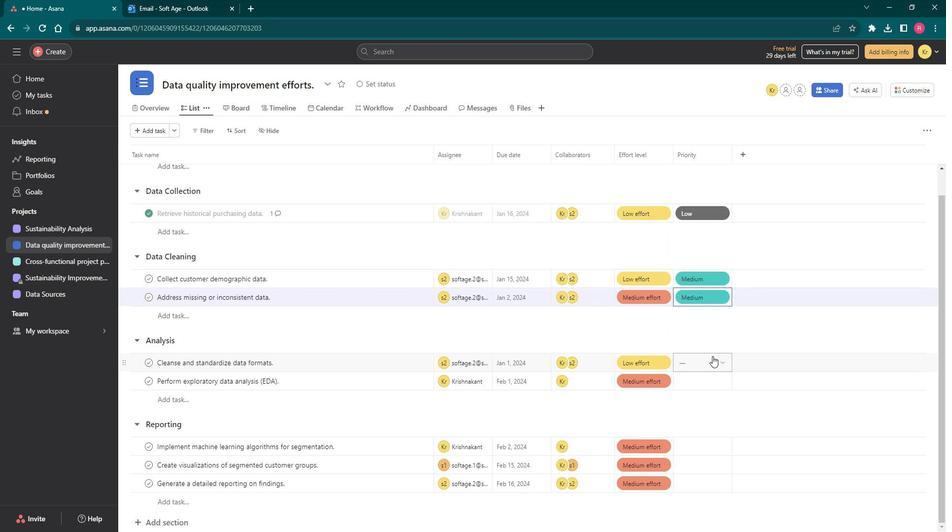 
Action: Mouse moved to (717, 421)
Screenshot: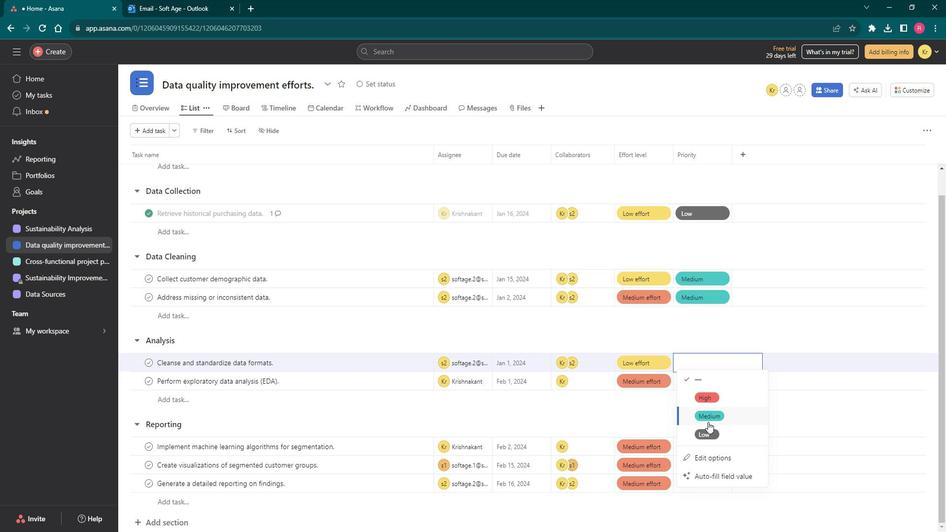 
Action: Mouse pressed left at (717, 421)
Screenshot: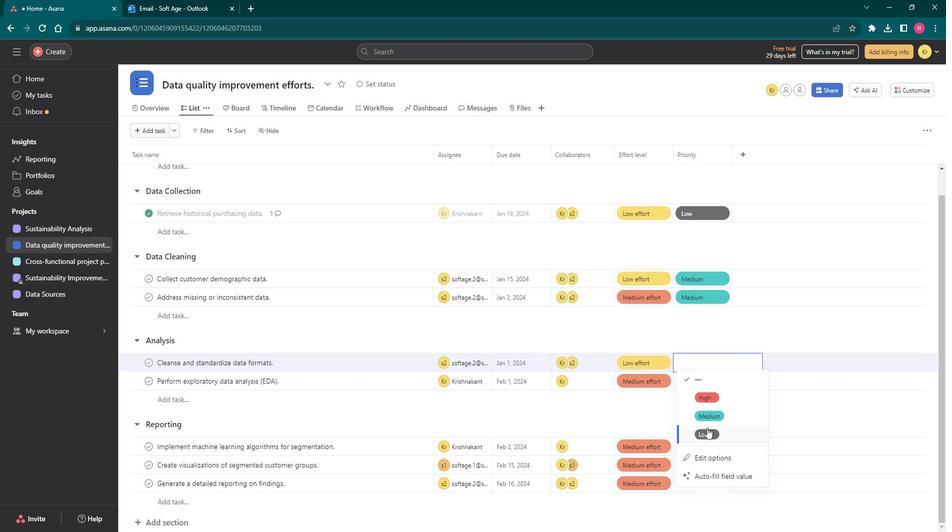 
Action: Mouse moved to (725, 376)
Screenshot: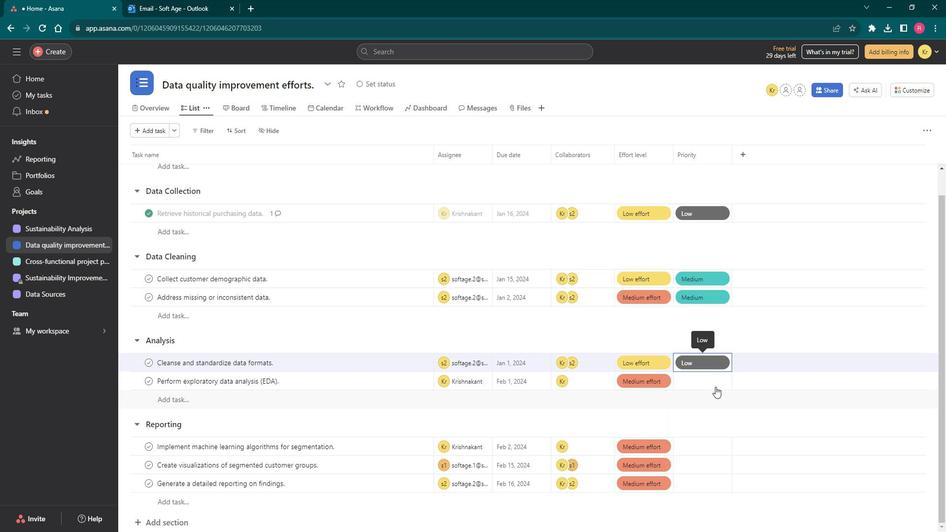 
Action: Mouse pressed left at (725, 376)
Screenshot: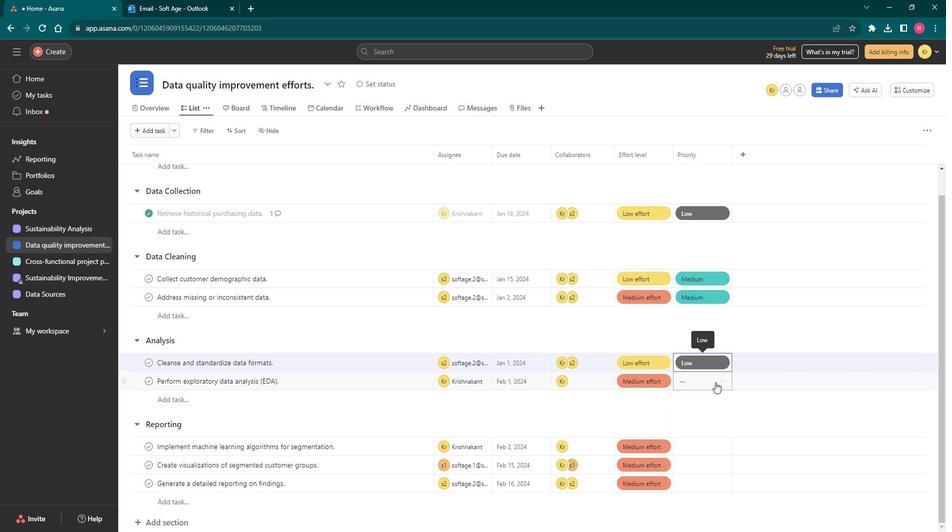 
Action: Mouse moved to (722, 409)
Screenshot: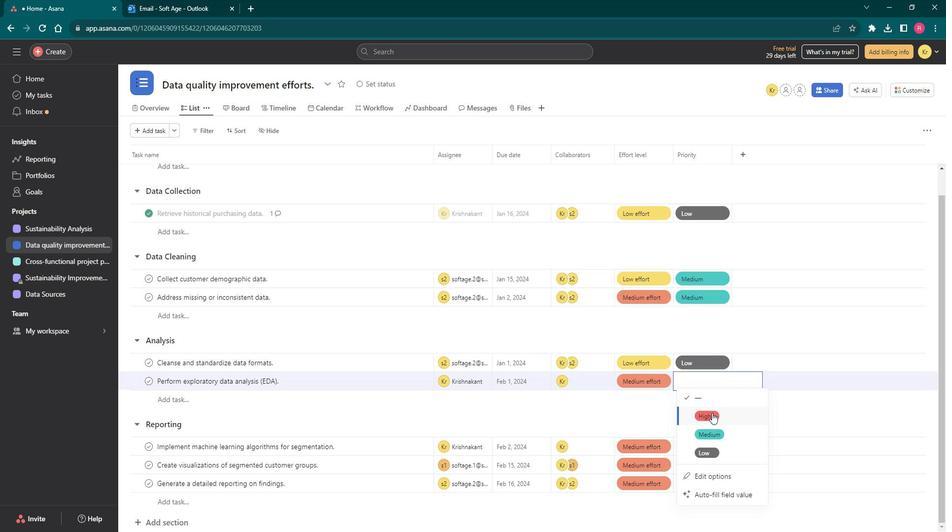 
Action: Mouse pressed left at (722, 409)
Screenshot: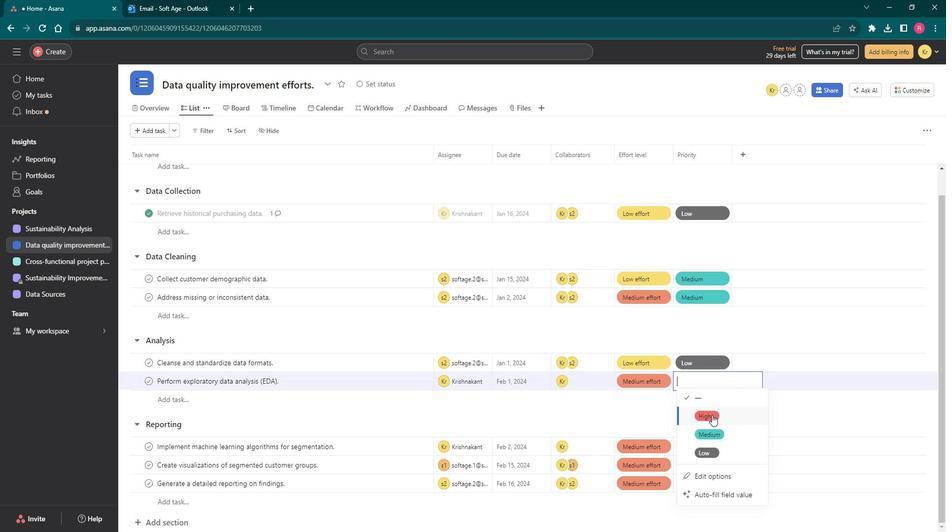 
Action: Mouse moved to (713, 433)
Screenshot: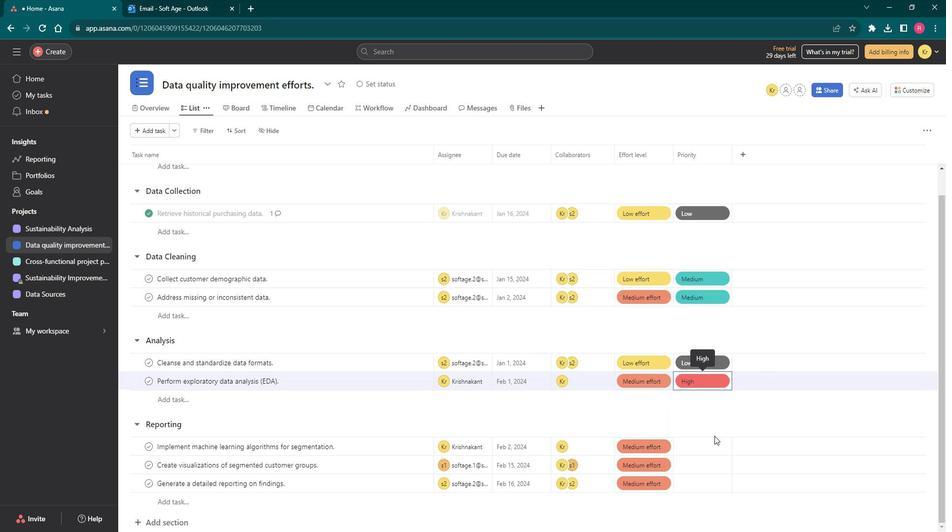 
Action: Mouse pressed left at (713, 433)
Screenshot: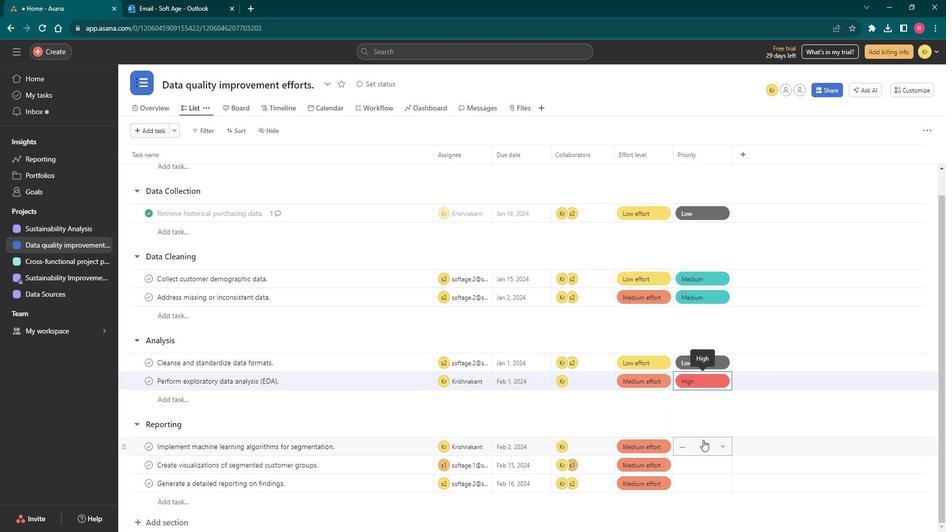 
Action: Mouse moved to (713, 348)
Screenshot: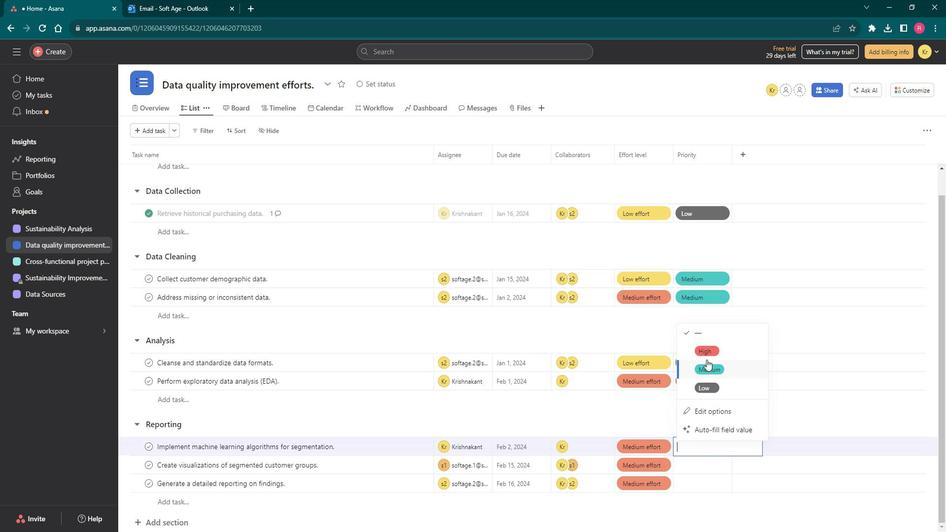 
Action: Mouse pressed left at (713, 348)
Screenshot: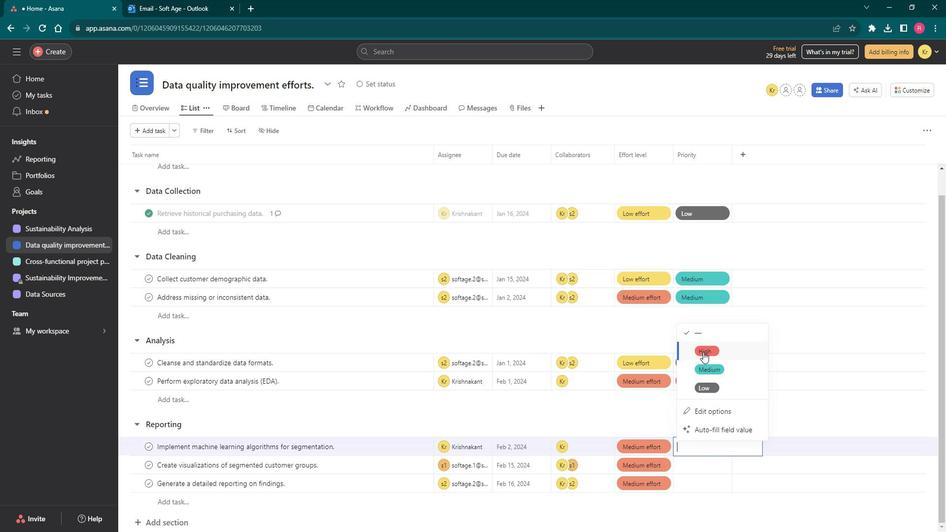 
Action: Mouse moved to (714, 461)
Screenshot: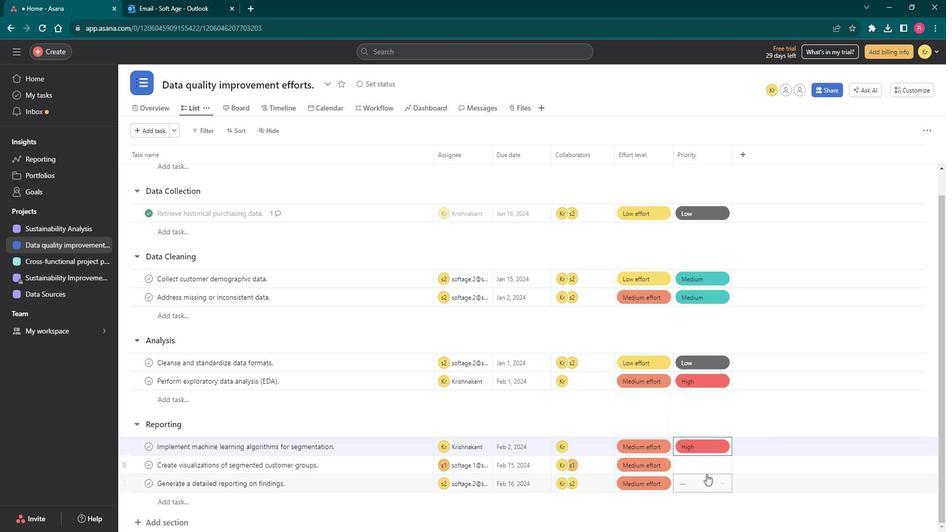 
Action: Mouse pressed left at (714, 461)
Screenshot: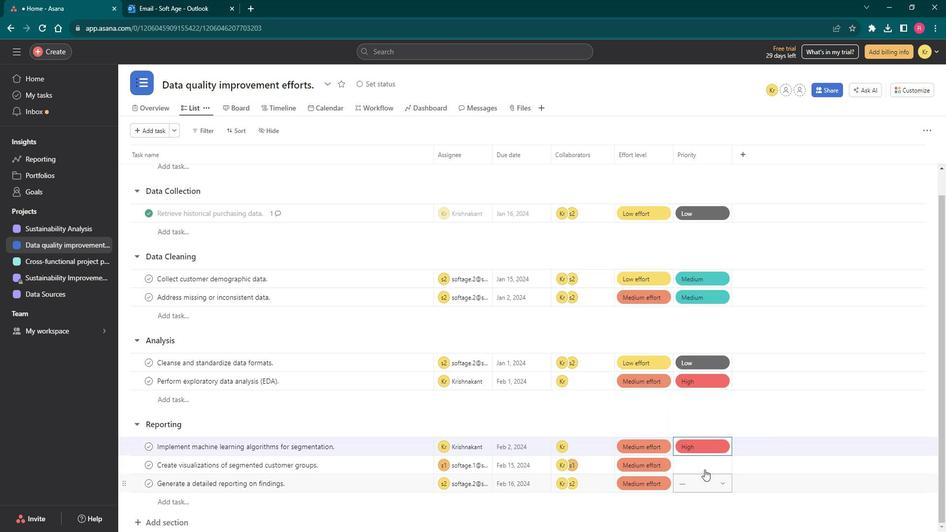 
Action: Mouse moved to (725, 384)
Screenshot: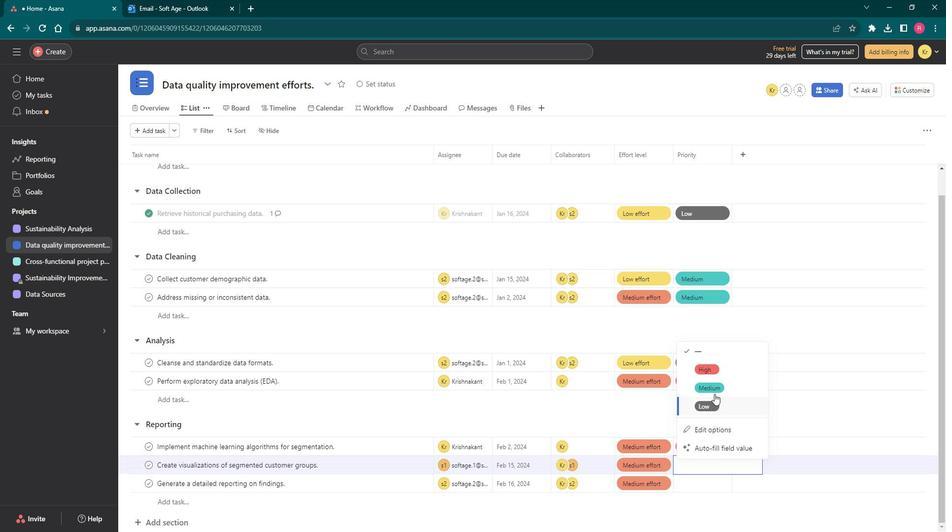 
Action: Mouse pressed left at (725, 384)
Screenshot: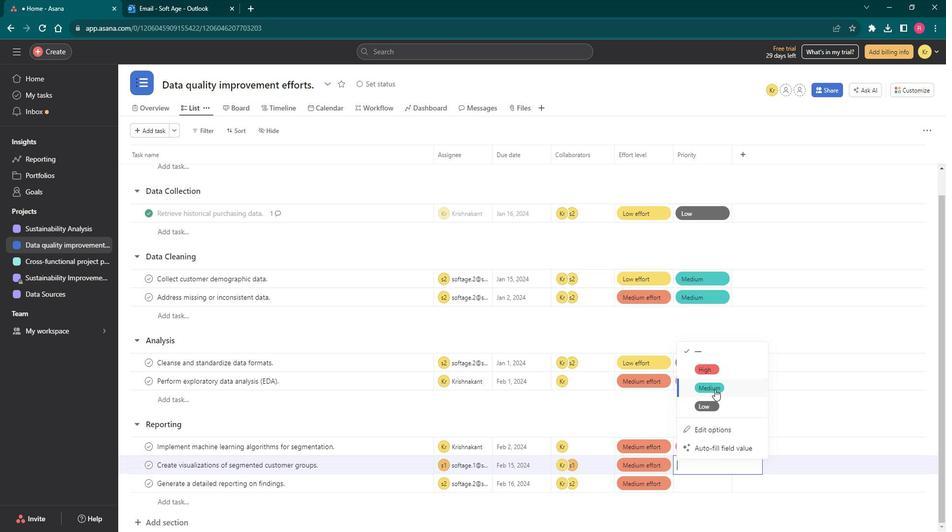 
Action: Mouse moved to (723, 468)
Screenshot: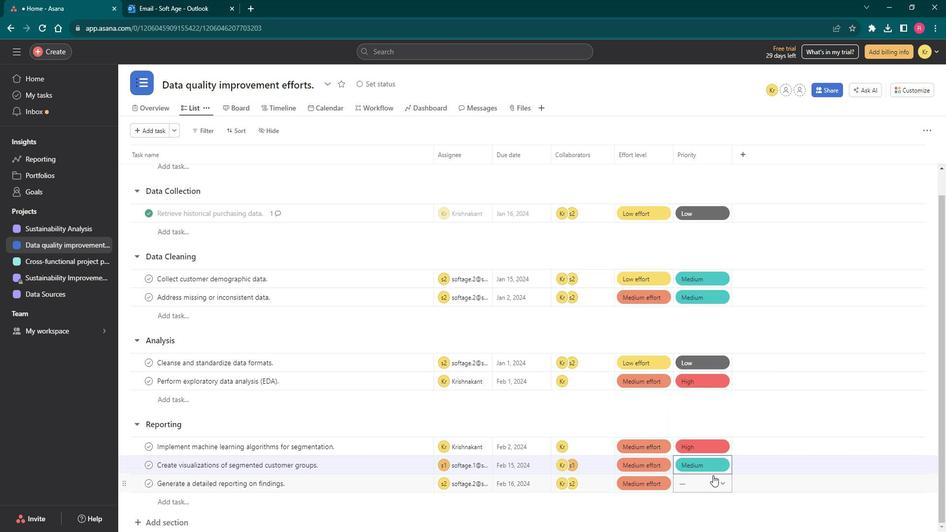 
Action: Mouse pressed left at (723, 468)
Screenshot: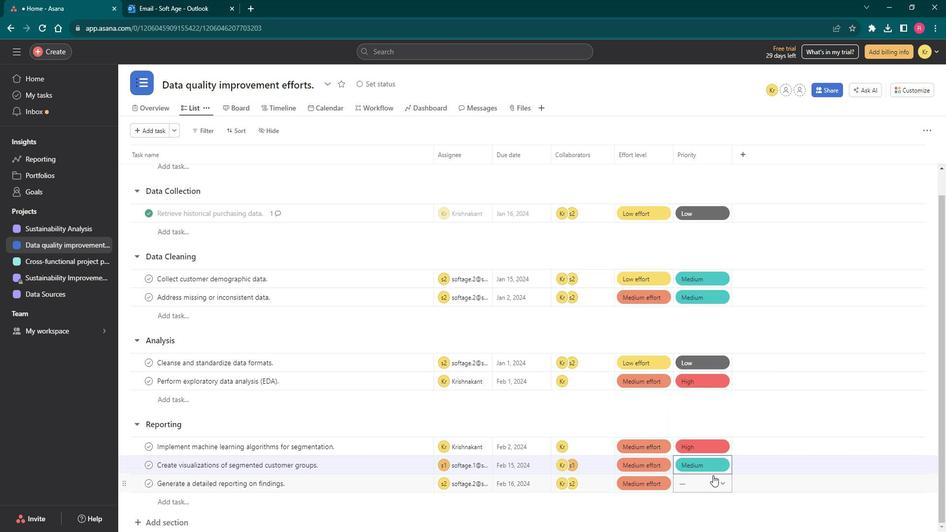 
Action: Mouse moved to (715, 402)
Screenshot: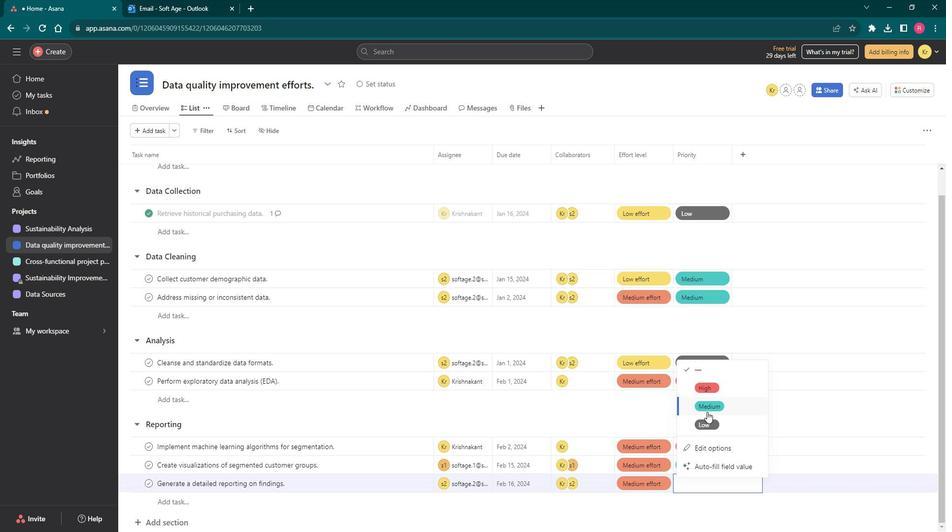 
Action: Mouse pressed left at (715, 402)
Screenshot: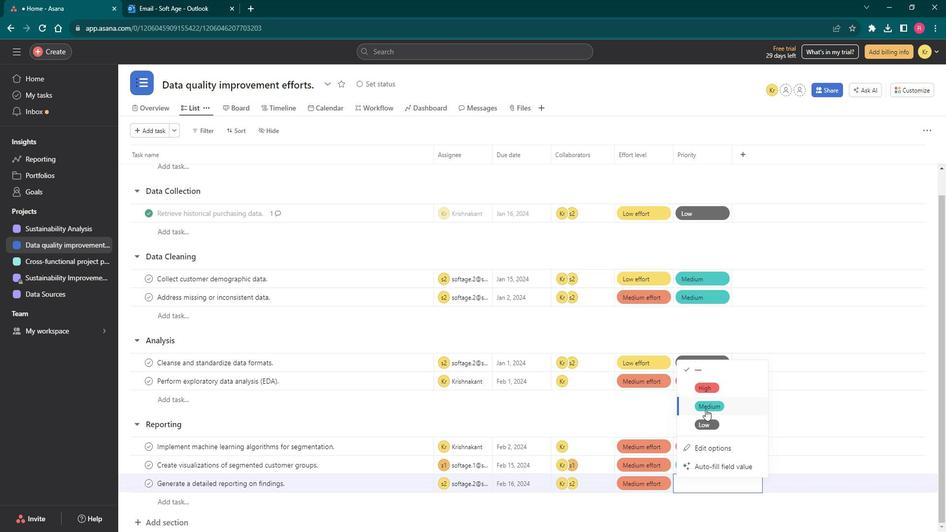 
Action: Mouse moved to (759, 386)
Screenshot: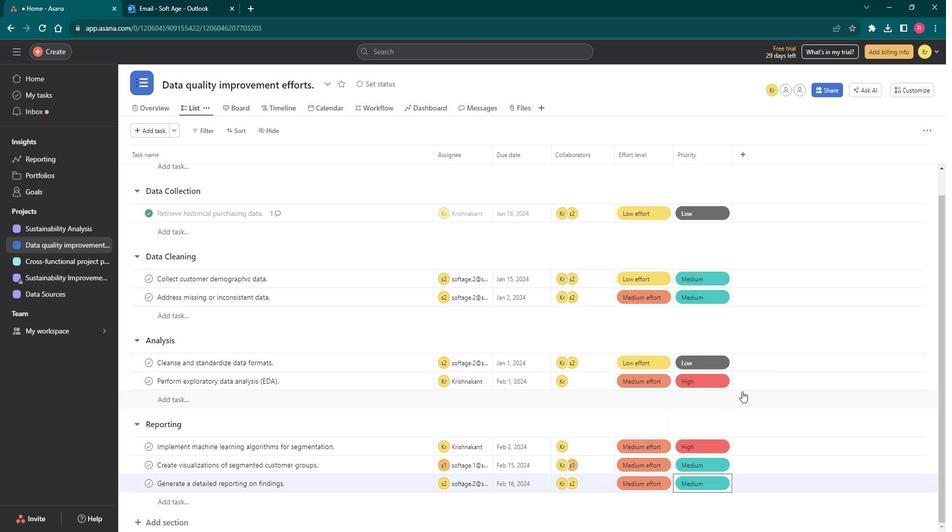 
Action: Mouse scrolled (759, 386) with delta (0, 0)
Screenshot: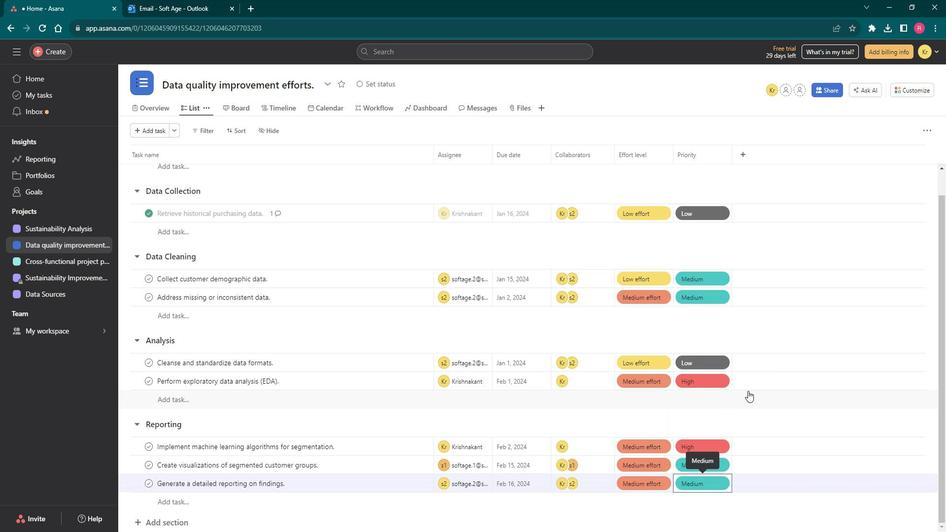 
Action: Mouse scrolled (759, 386) with delta (0, 0)
Screenshot: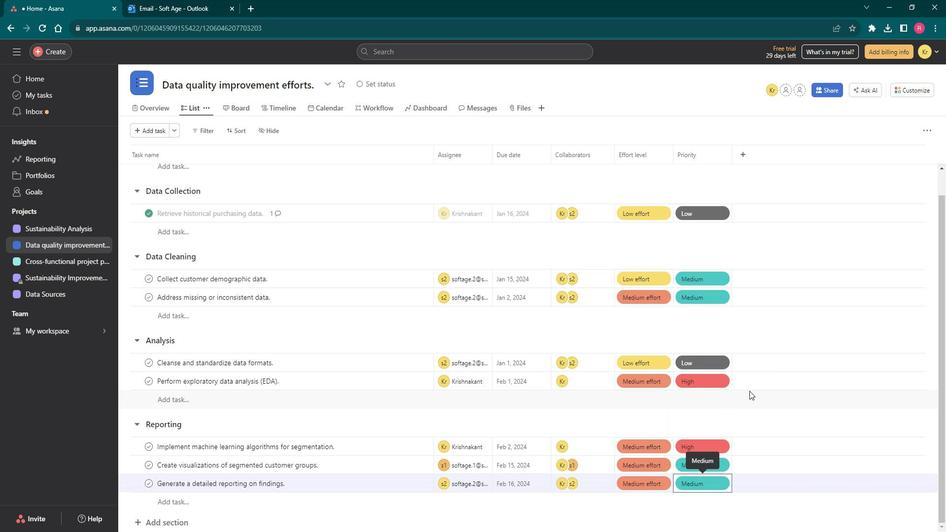 
Action: Mouse scrolled (759, 385) with delta (0, 0)
Screenshot: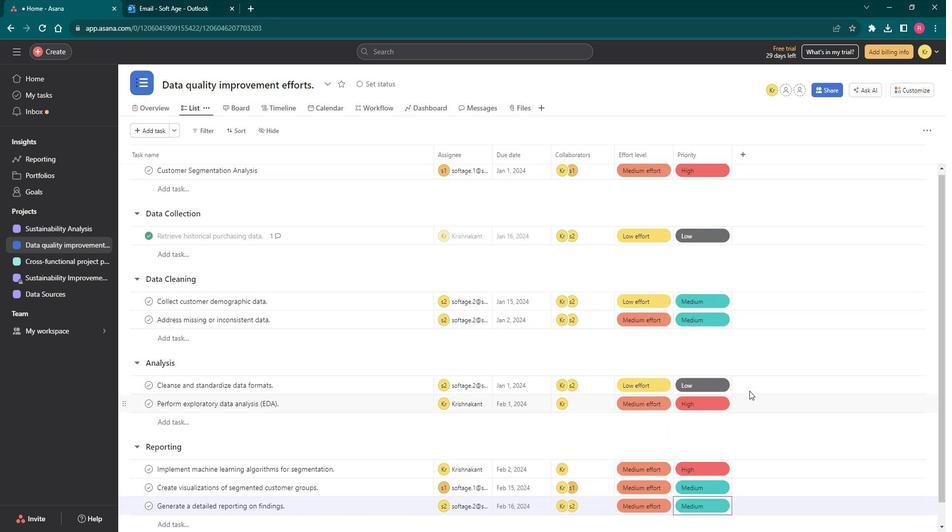 
Action: Mouse scrolled (759, 385) with delta (0, 0)
Screenshot: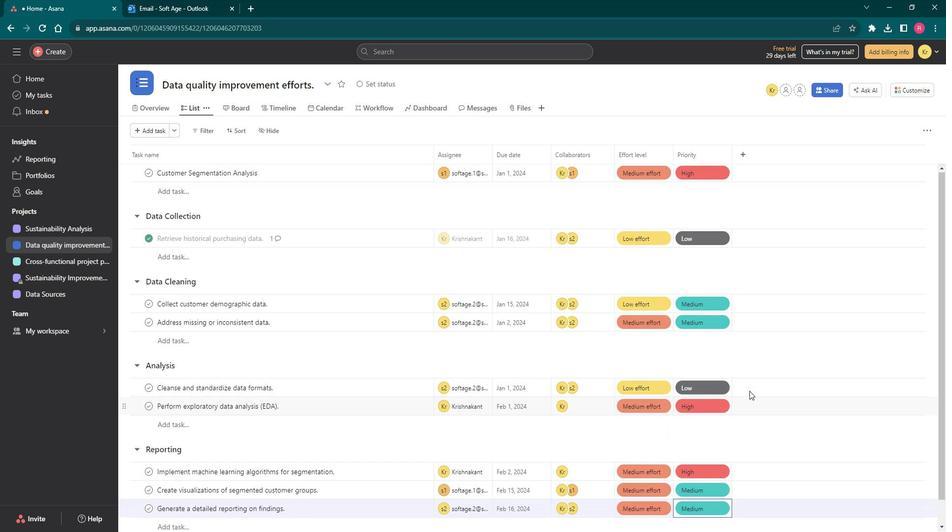 
Action: Mouse scrolled (759, 385) with delta (0, 0)
Screenshot: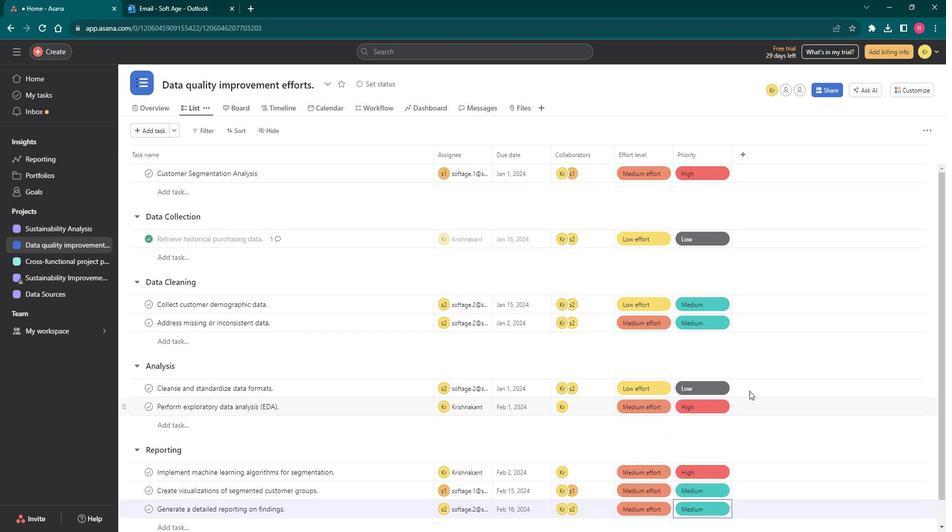 
Action: Mouse scrolled (759, 385) with delta (0, 0)
Screenshot: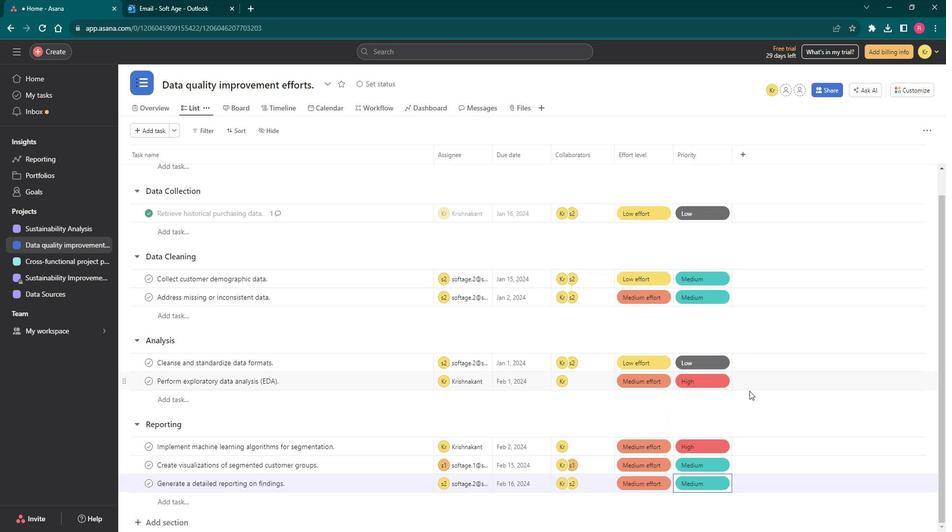 
Action: Mouse scrolled (759, 385) with delta (0, 0)
Screenshot: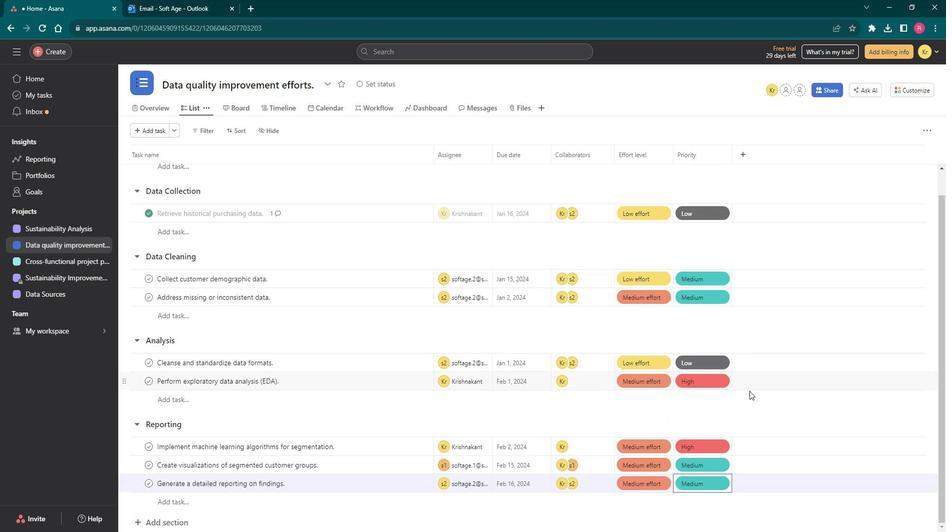 
Action: Mouse scrolled (759, 385) with delta (0, 0)
Screenshot: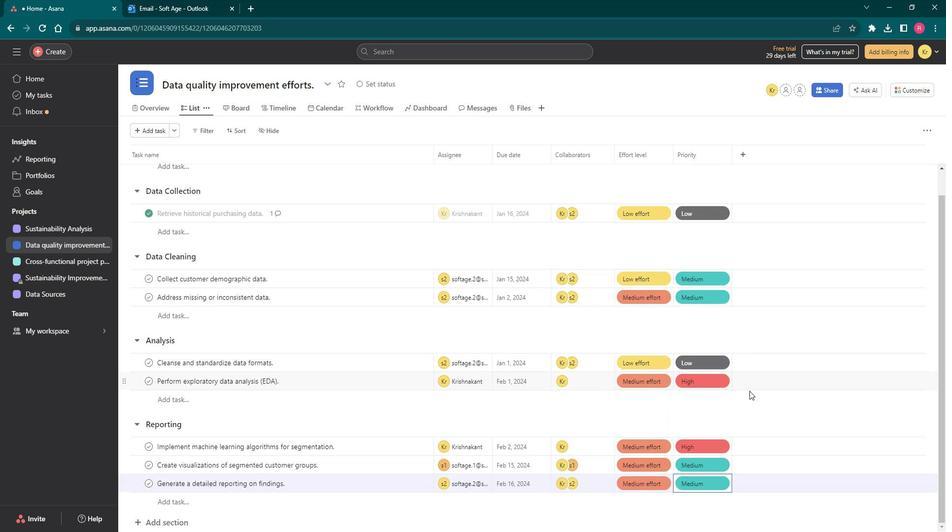 
Action: Mouse scrolled (759, 385) with delta (0, 0)
Screenshot: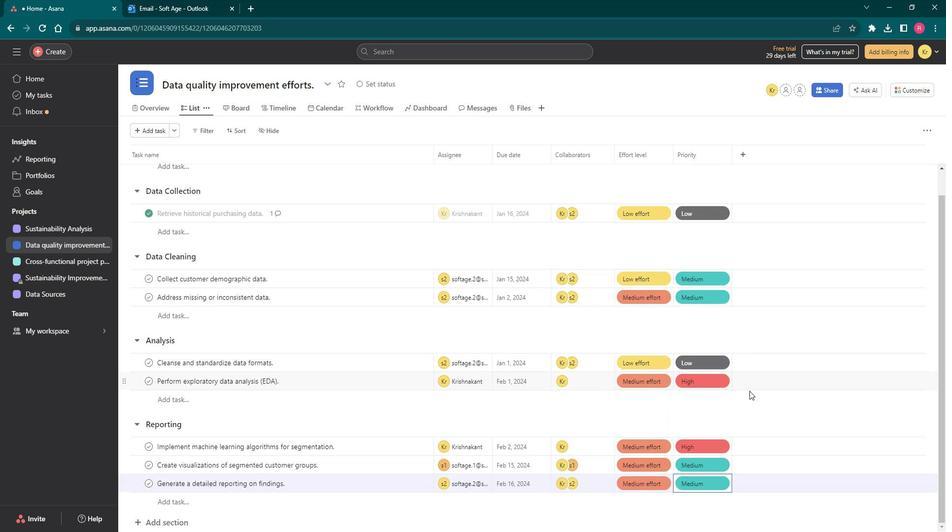 
Action: Mouse scrolled (759, 386) with delta (0, 0)
Screenshot: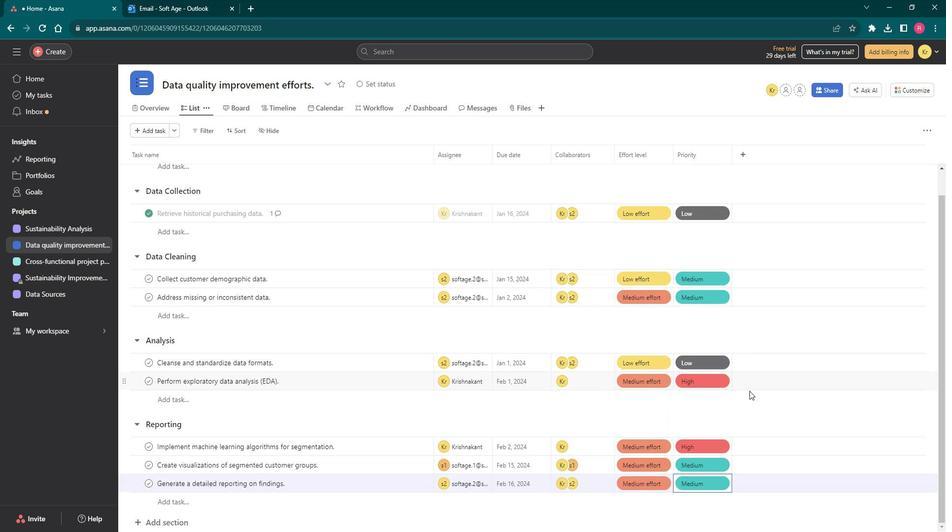 
Action: Mouse scrolled (759, 386) with delta (0, 0)
Screenshot: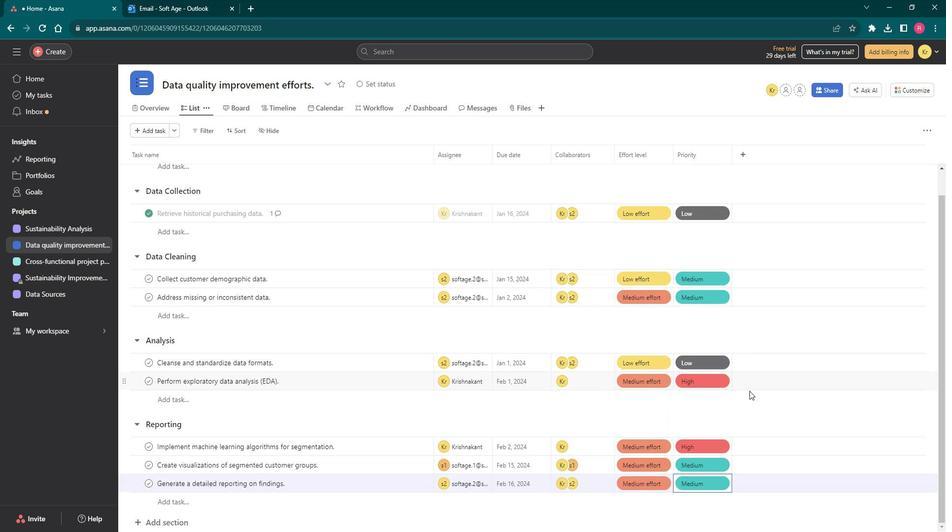 
Action: Mouse scrolled (759, 386) with delta (0, 0)
Screenshot: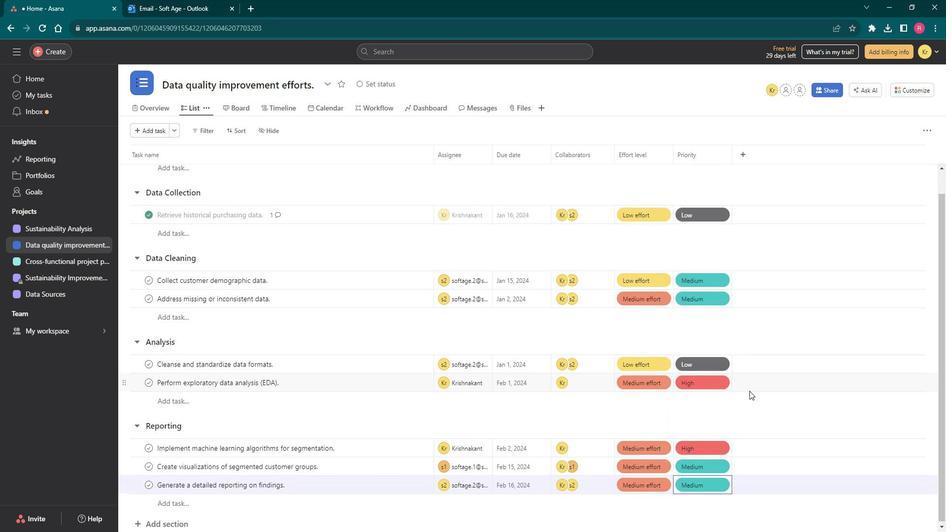 
Action: Mouse scrolled (759, 386) with delta (0, 0)
Screenshot: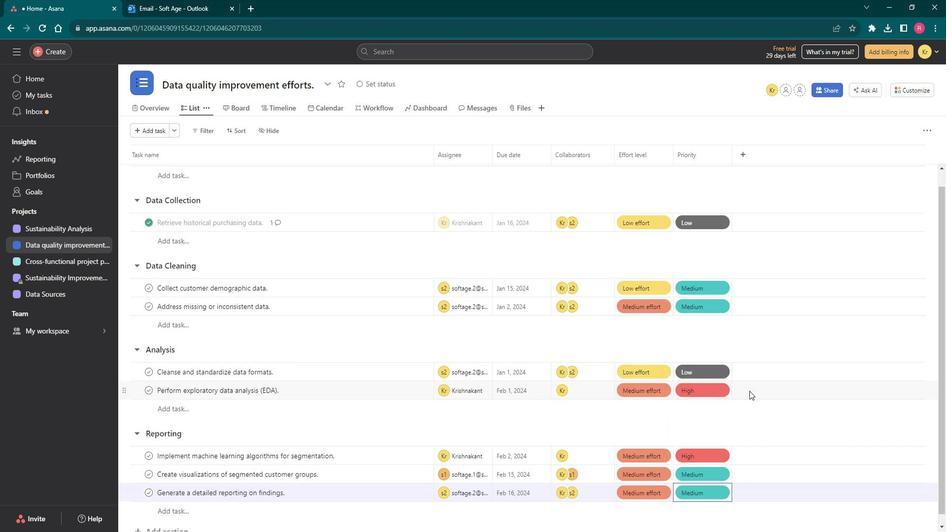 
Action: Mouse scrolled (759, 386) with delta (0, 0)
Screenshot: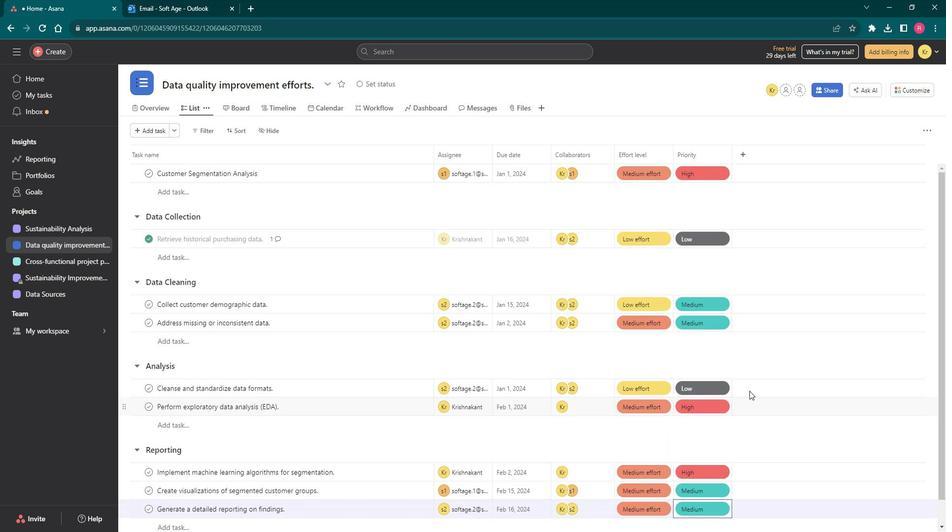 
Action: Mouse scrolled (759, 386) with delta (0, 0)
Screenshot: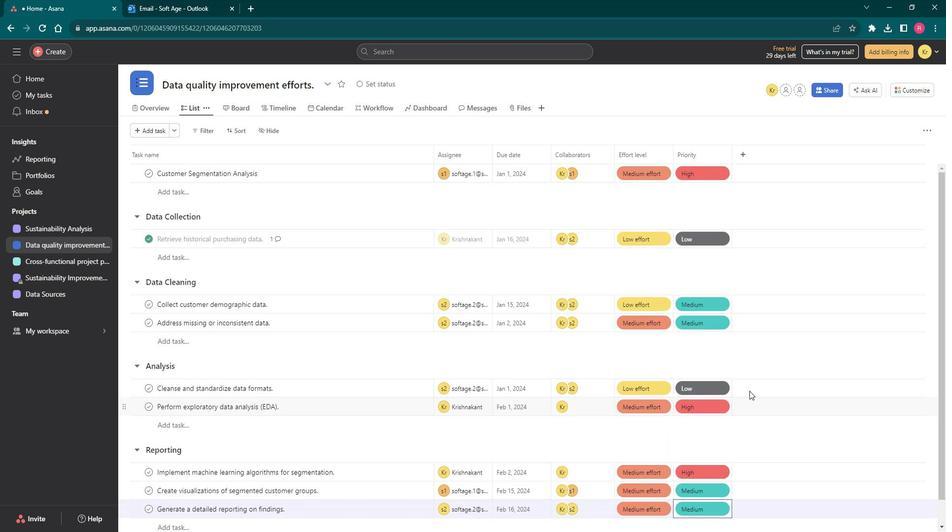 
Action: Mouse scrolled (759, 386) with delta (0, 0)
Screenshot: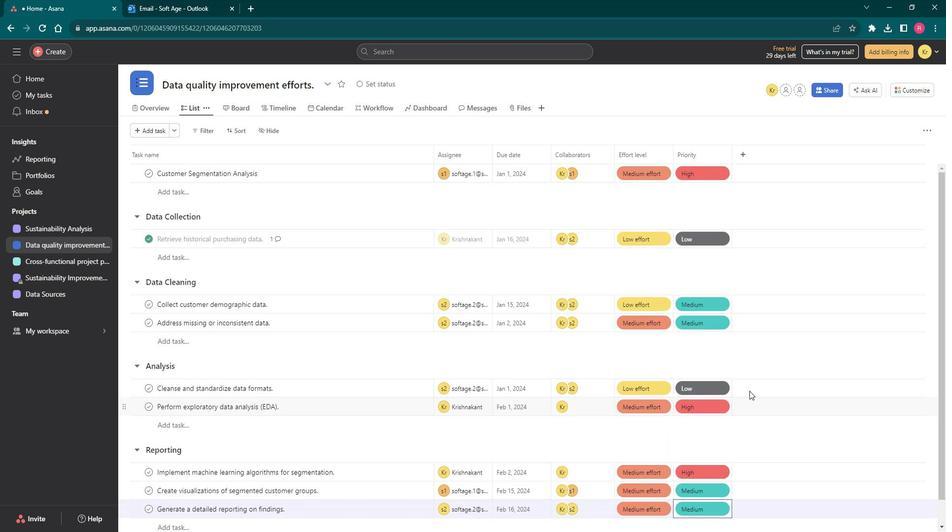 
Action: Mouse scrolled (759, 386) with delta (0, 0)
Screenshot: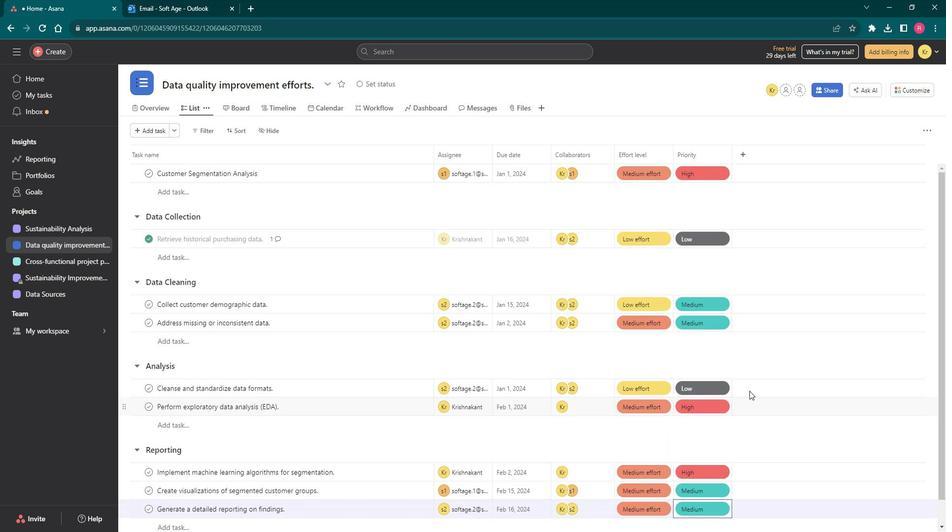 
Action: Mouse moved to (755, 377)
Screenshot: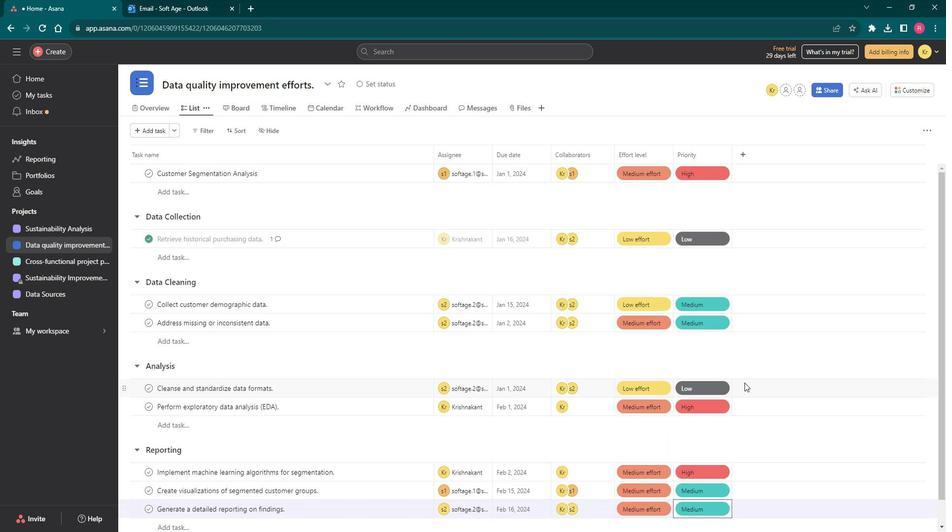 
Action: Mouse scrolled (755, 378) with delta (0, 0)
Screenshot: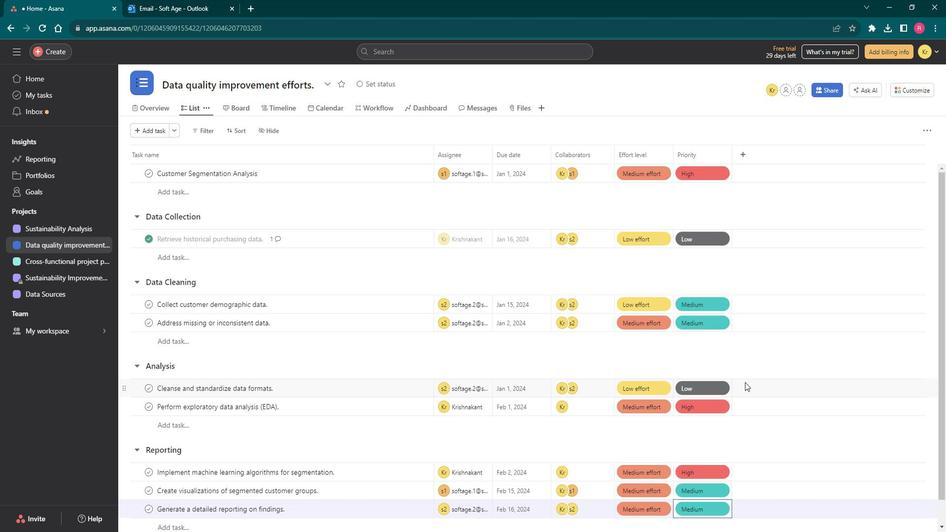 
Action: Mouse scrolled (755, 378) with delta (0, 0)
Screenshot: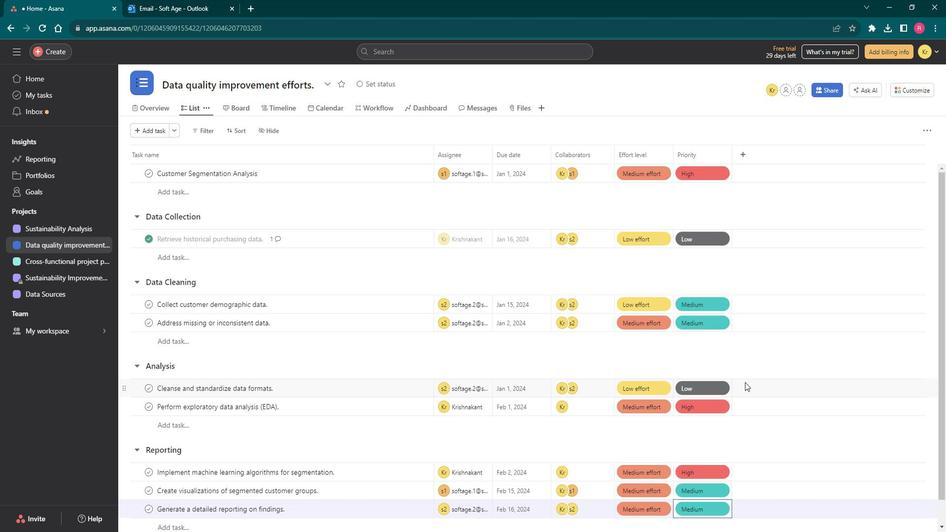 
Action: Mouse moved to (918, 103)
Screenshot: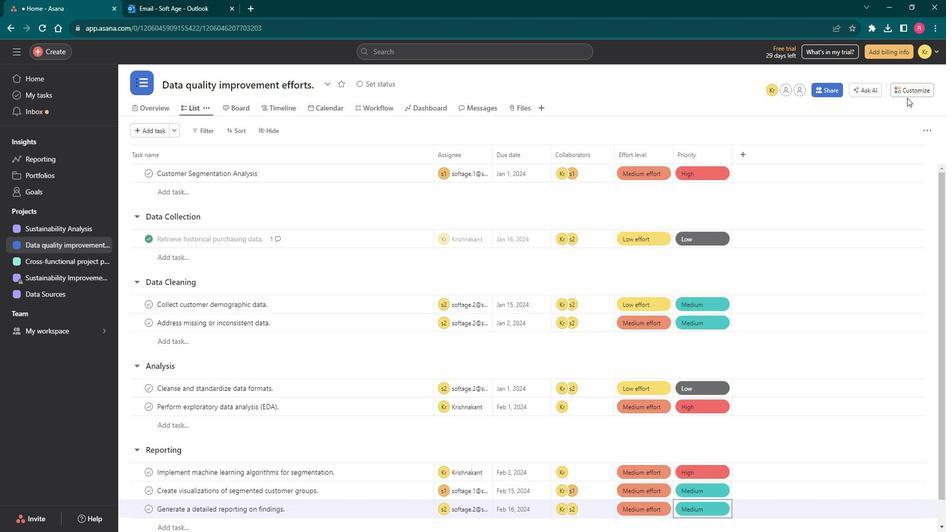 
Action: Mouse pressed left at (918, 103)
Screenshot: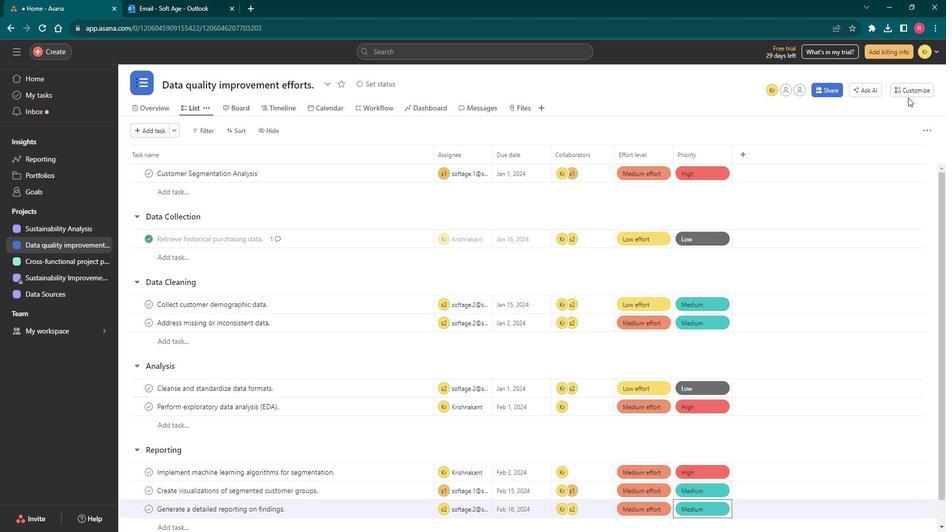
Action: Mouse moved to (867, 224)
Screenshot: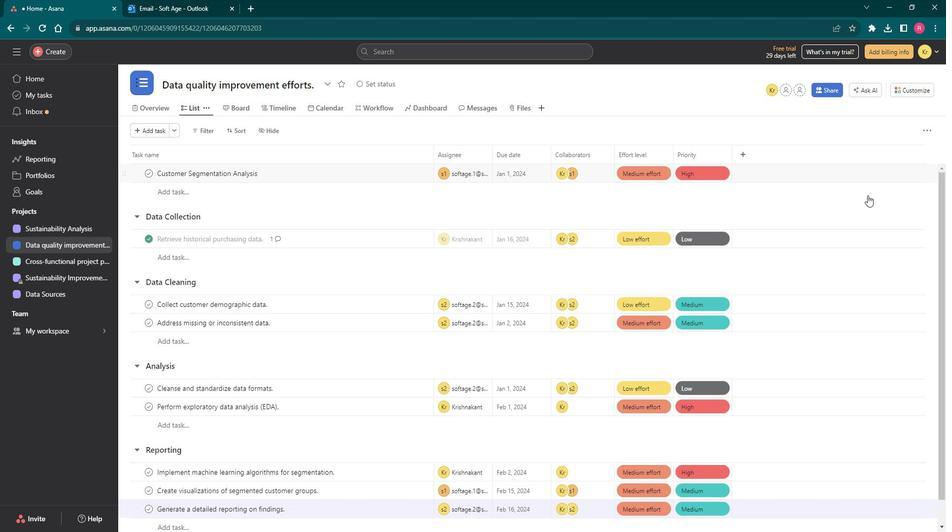 
